 Task: Find connections with filter location Yuxia with filter topic #personalbrandingwith filter profile language English with filter current company Arvind Limited with filter school GLOBAL NATURE CARE GROUP SANGATHAN INSTITUTION, Jabalpur with filter industry Footwear and Leather Goods Repair with filter service category Auto Insurance with filter keywords title Speechwriter
Action: Mouse moved to (520, 67)
Screenshot: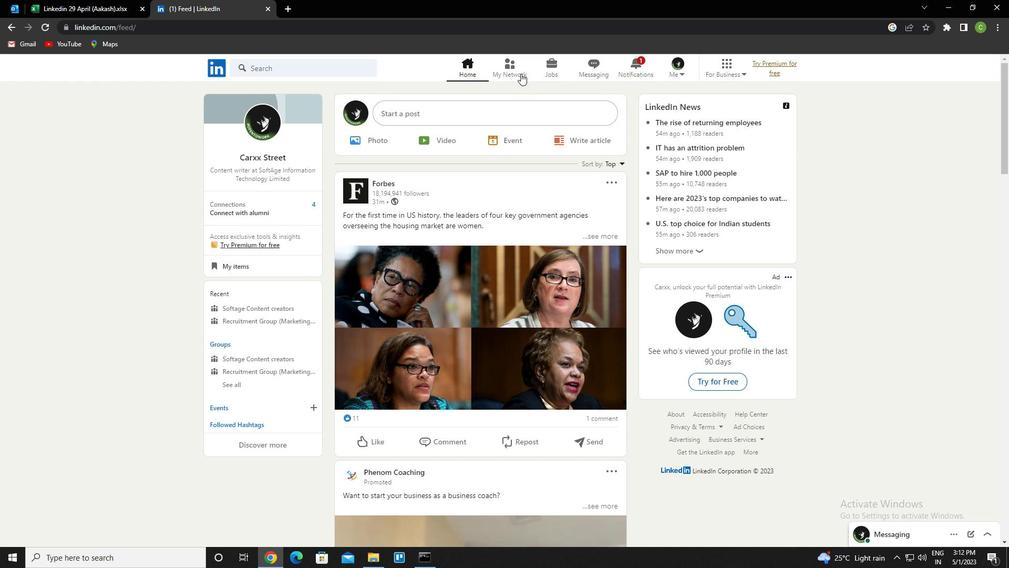 
Action: Mouse pressed left at (520, 67)
Screenshot: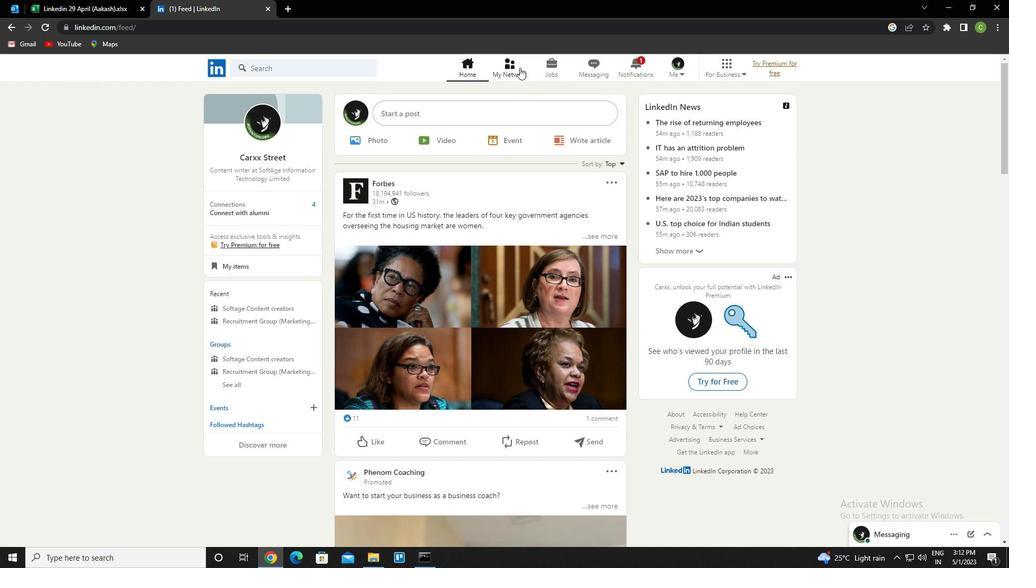
Action: Mouse moved to (318, 129)
Screenshot: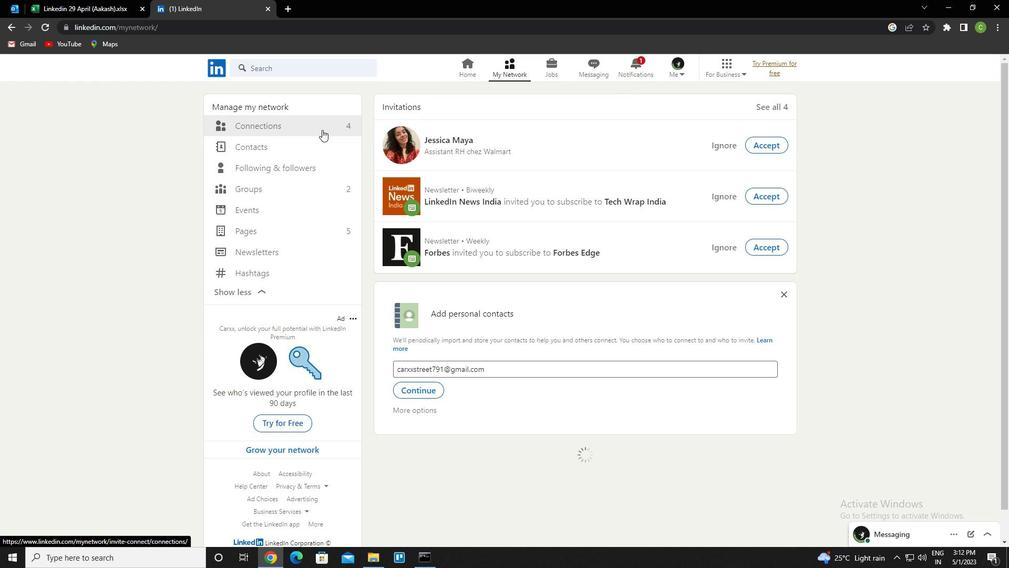 
Action: Mouse pressed left at (318, 129)
Screenshot: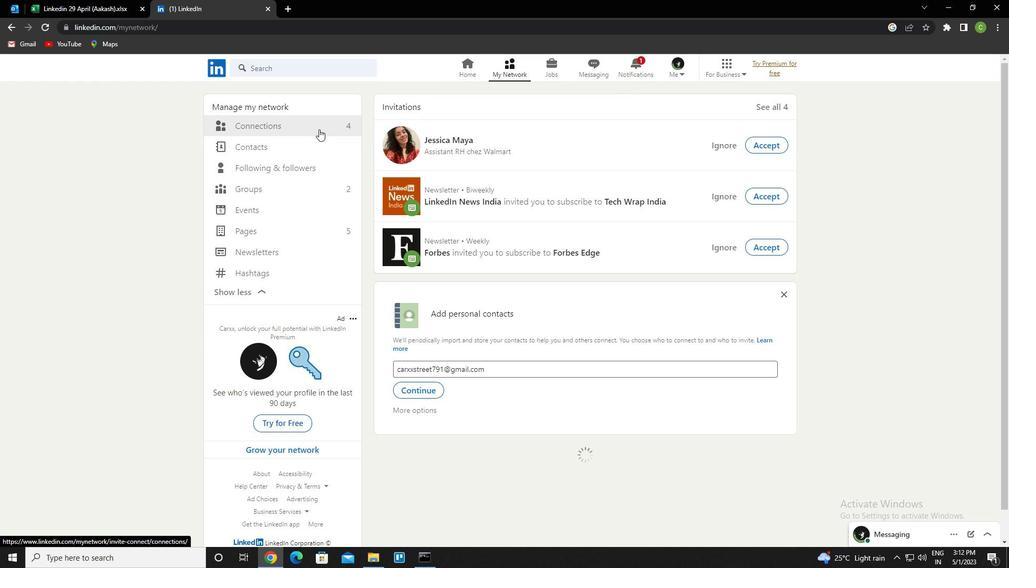 
Action: Mouse moved to (604, 125)
Screenshot: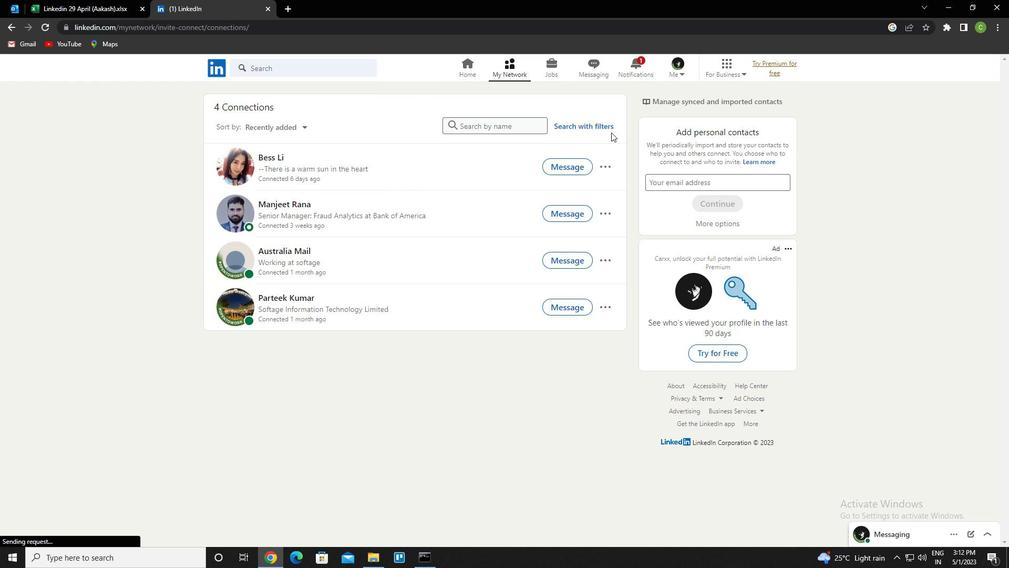 
Action: Mouse pressed left at (604, 125)
Screenshot: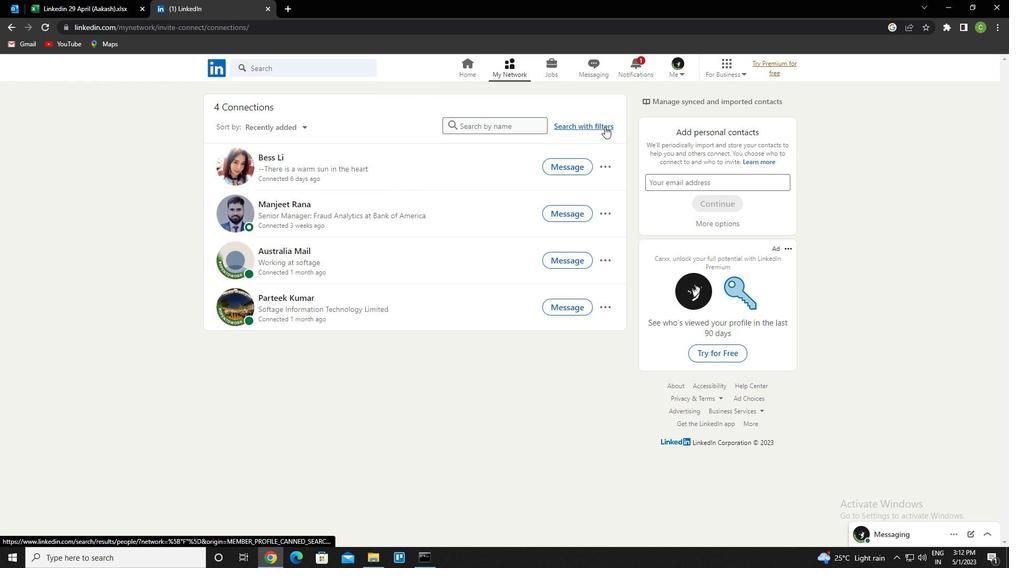 
Action: Mouse moved to (541, 95)
Screenshot: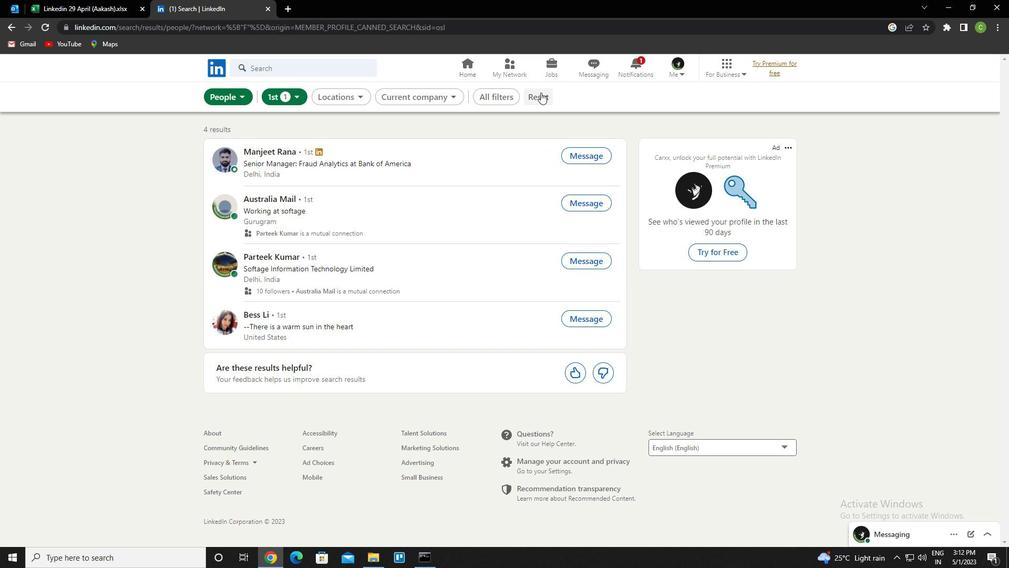 
Action: Mouse pressed left at (541, 95)
Screenshot: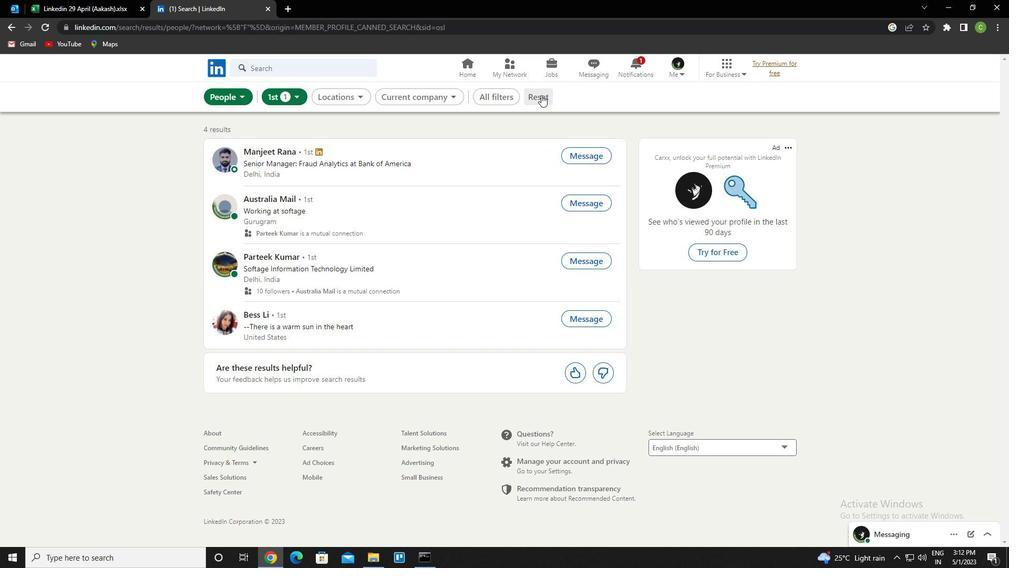 
Action: Mouse moved to (530, 99)
Screenshot: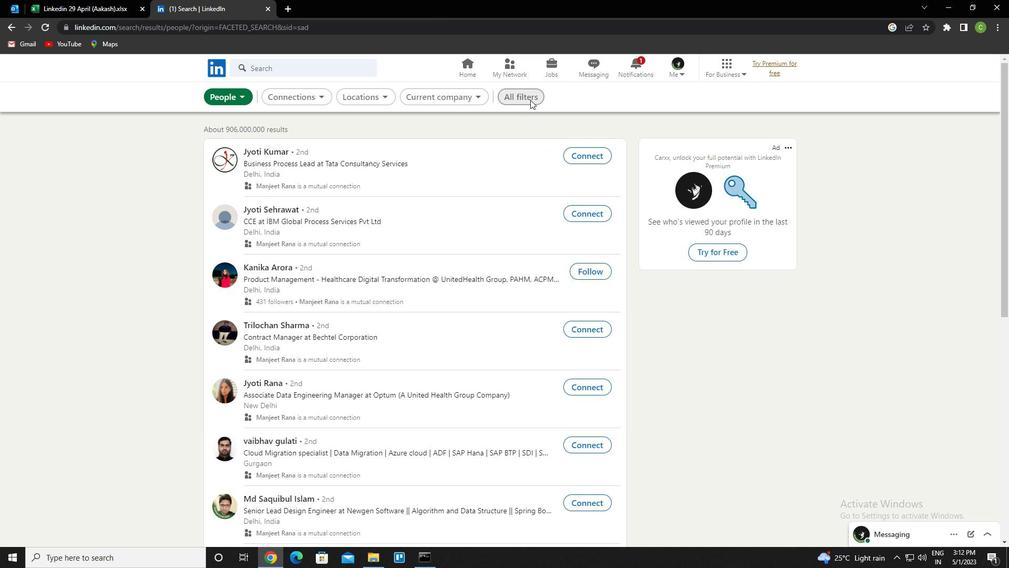 
Action: Mouse pressed left at (530, 99)
Screenshot: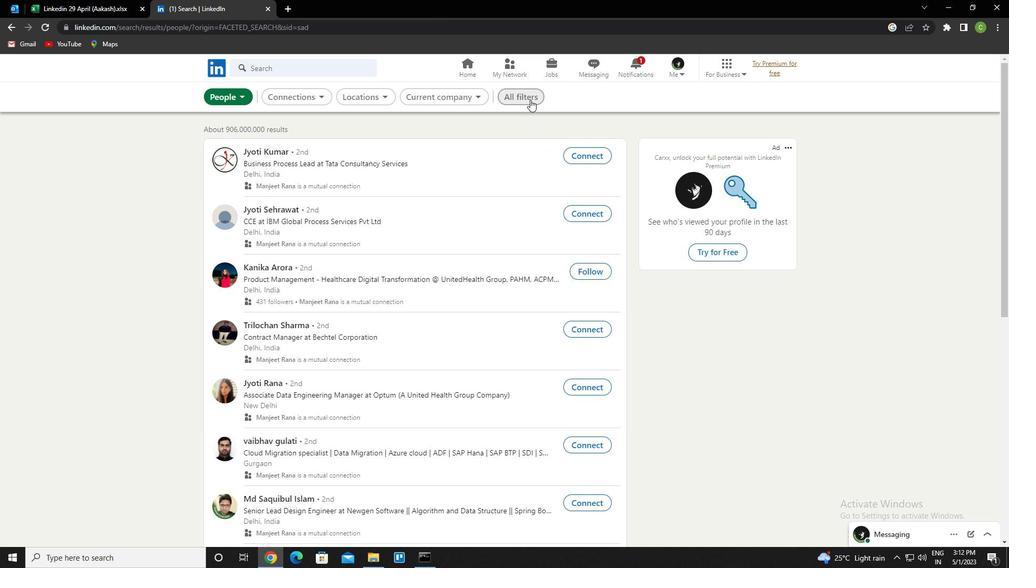
Action: Mouse moved to (797, 294)
Screenshot: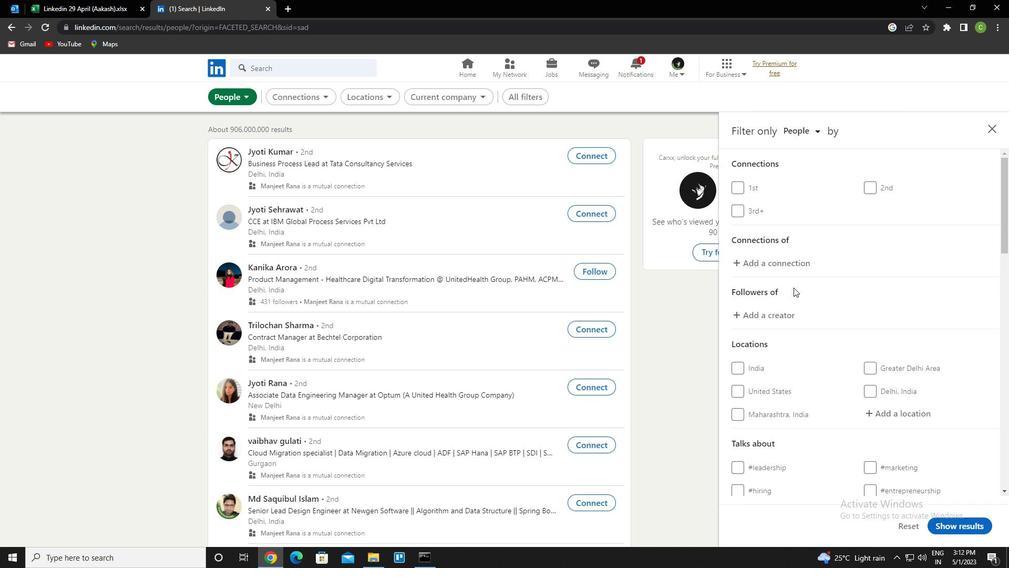 
Action: Mouse scrolled (797, 293) with delta (0, 0)
Screenshot: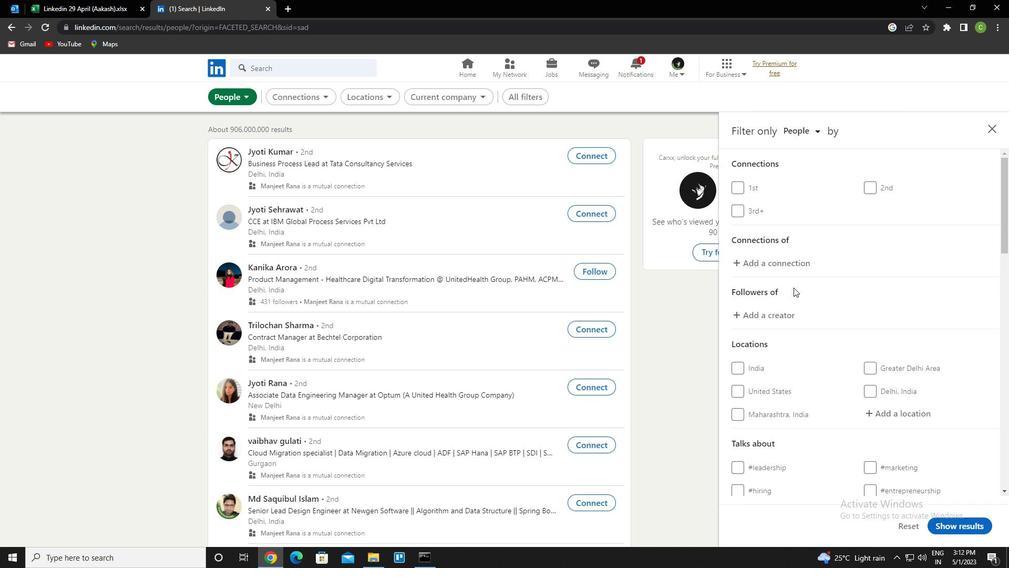 
Action: Mouse moved to (899, 364)
Screenshot: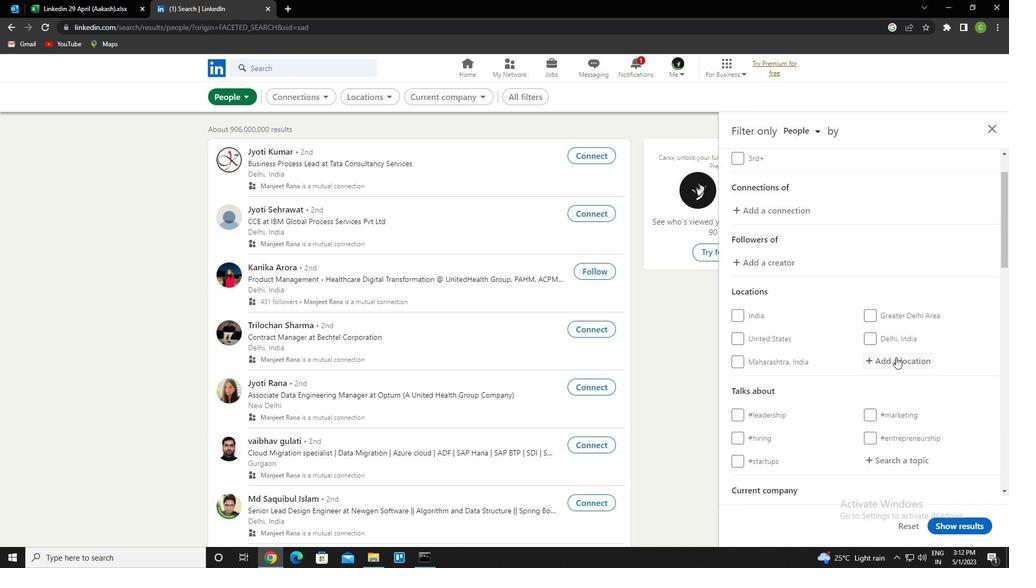
Action: Mouse pressed left at (899, 364)
Screenshot: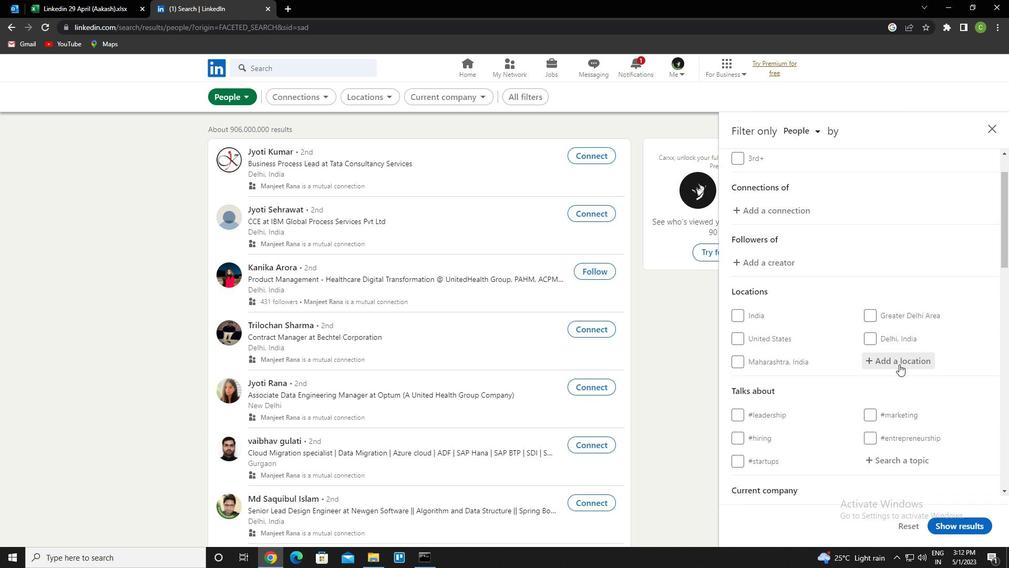 
Action: Key pressed <Key.caps_lock>y<Key.caps_lock>uxia<Key.enter>
Screenshot: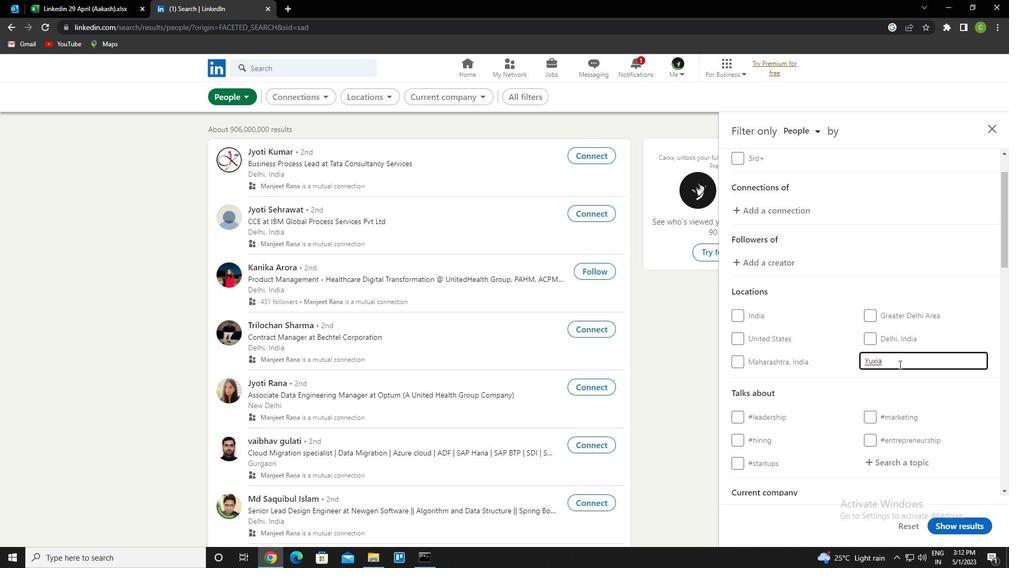 
Action: Mouse scrolled (899, 363) with delta (0, 0)
Screenshot: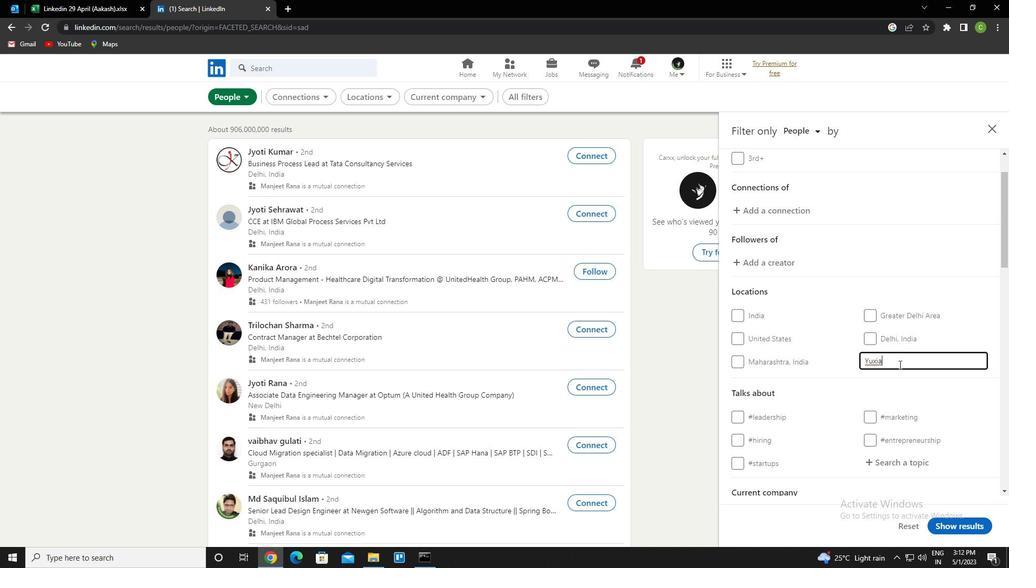 
Action: Mouse scrolled (899, 363) with delta (0, 0)
Screenshot: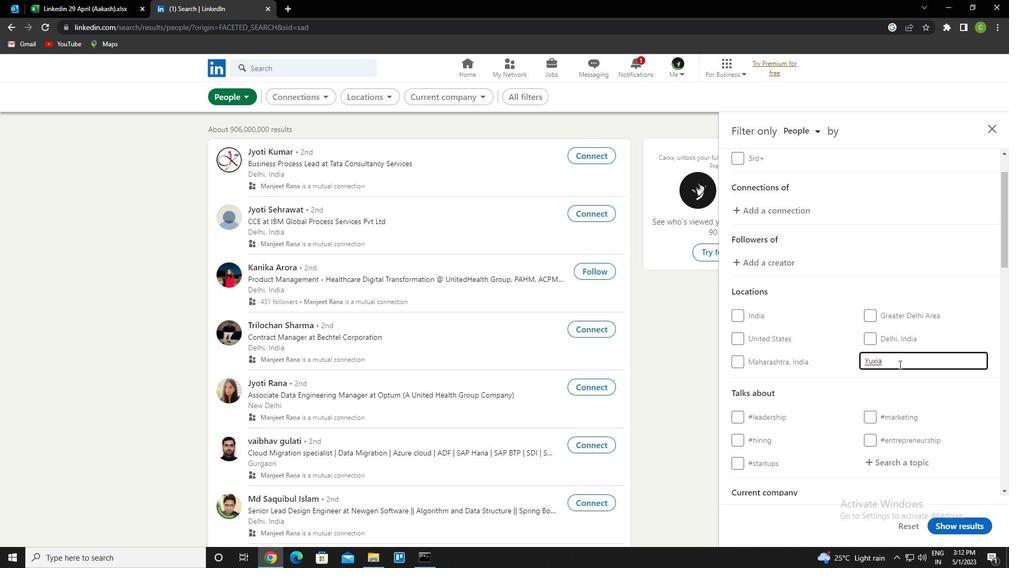 
Action: Mouse scrolled (899, 363) with delta (0, 0)
Screenshot: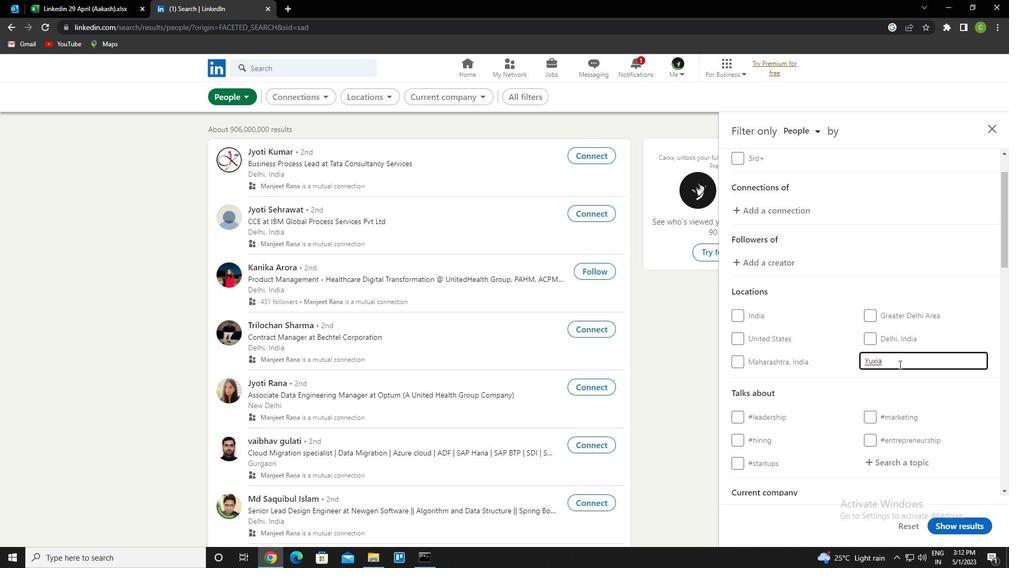 
Action: Mouse scrolled (899, 363) with delta (0, 0)
Screenshot: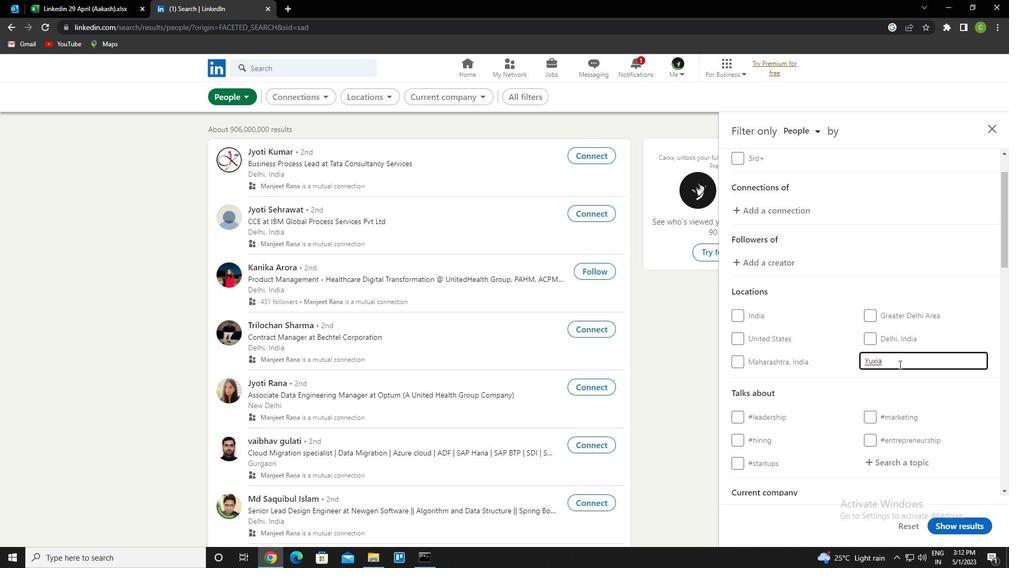 
Action: Mouse moved to (906, 250)
Screenshot: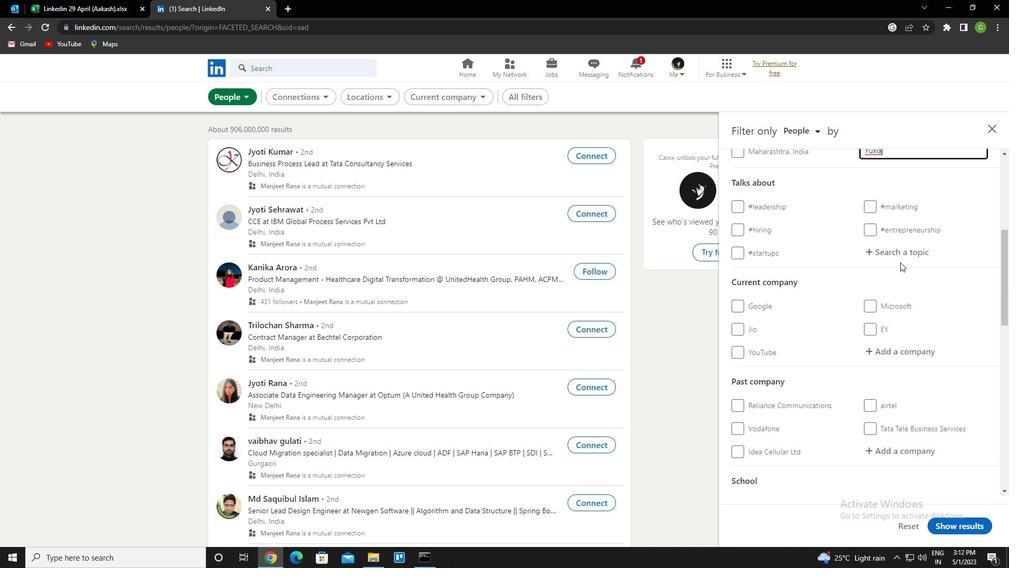 
Action: Mouse pressed left at (906, 250)
Screenshot: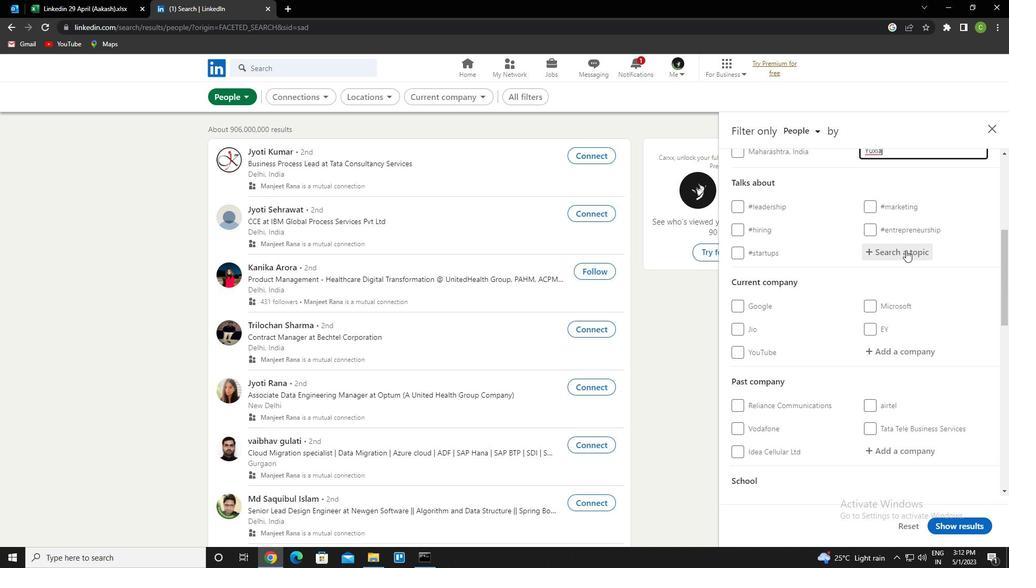 
Action: Mouse moved to (905, 250)
Screenshot: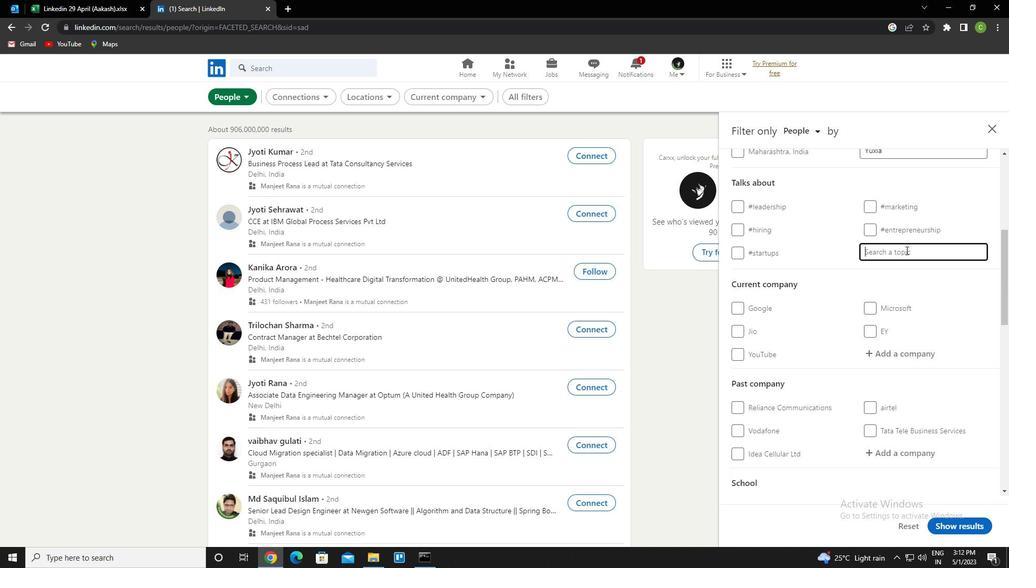 
Action: Key pressed pe
Screenshot: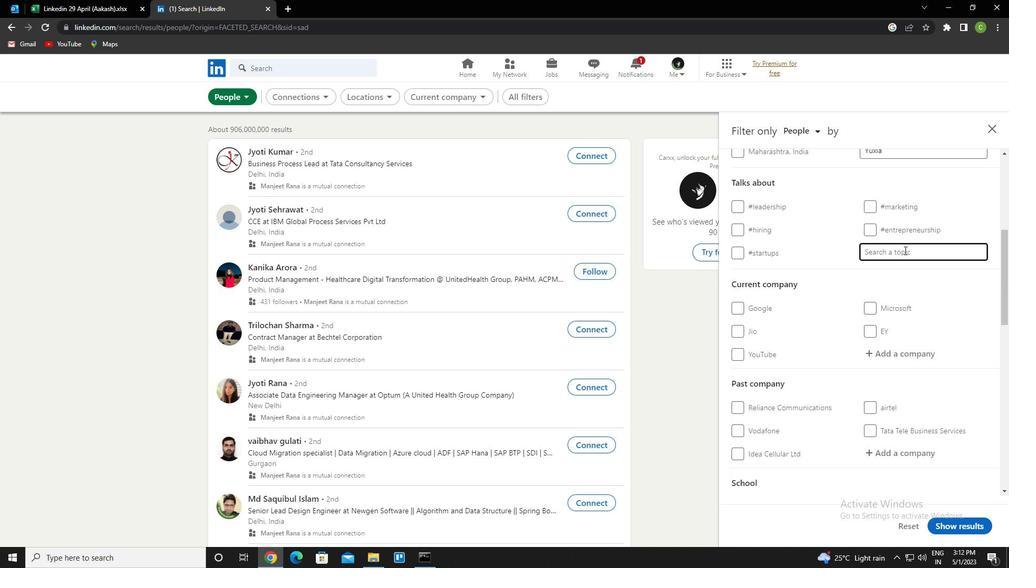 
Action: Mouse moved to (904, 250)
Screenshot: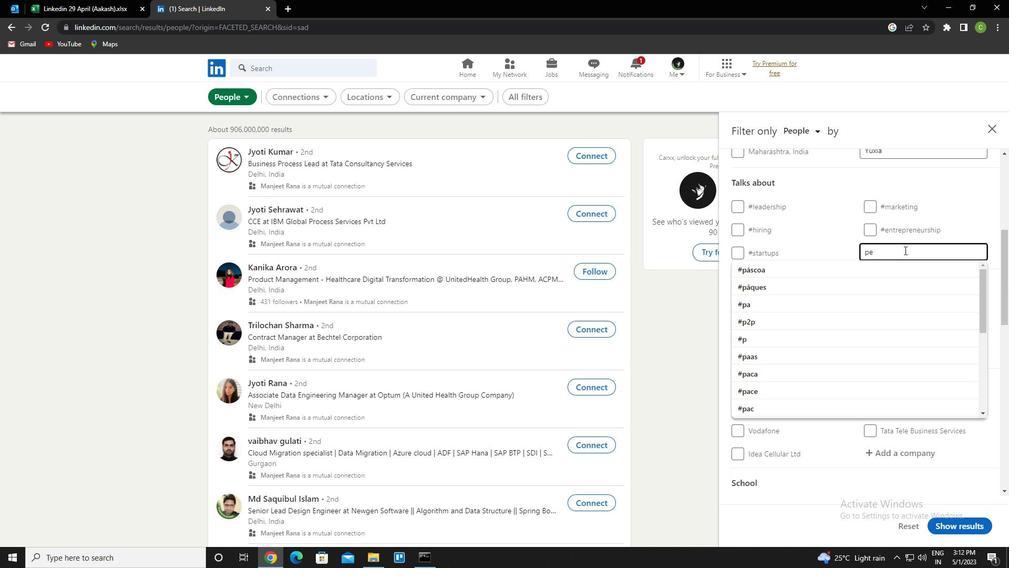 
Action: Key pressed rsonalbran<Key.down><Key.enter>
Screenshot: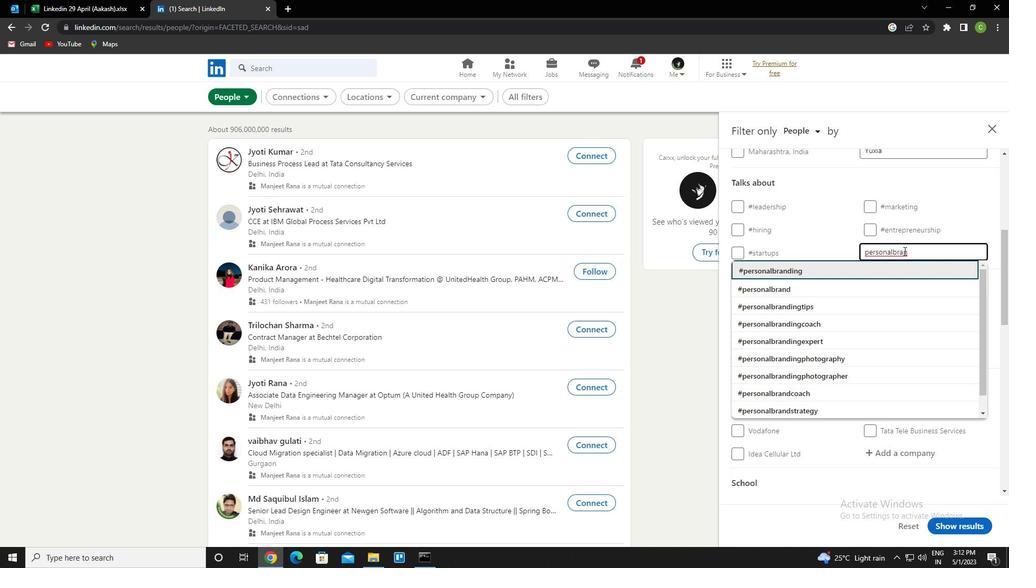 
Action: Mouse moved to (904, 251)
Screenshot: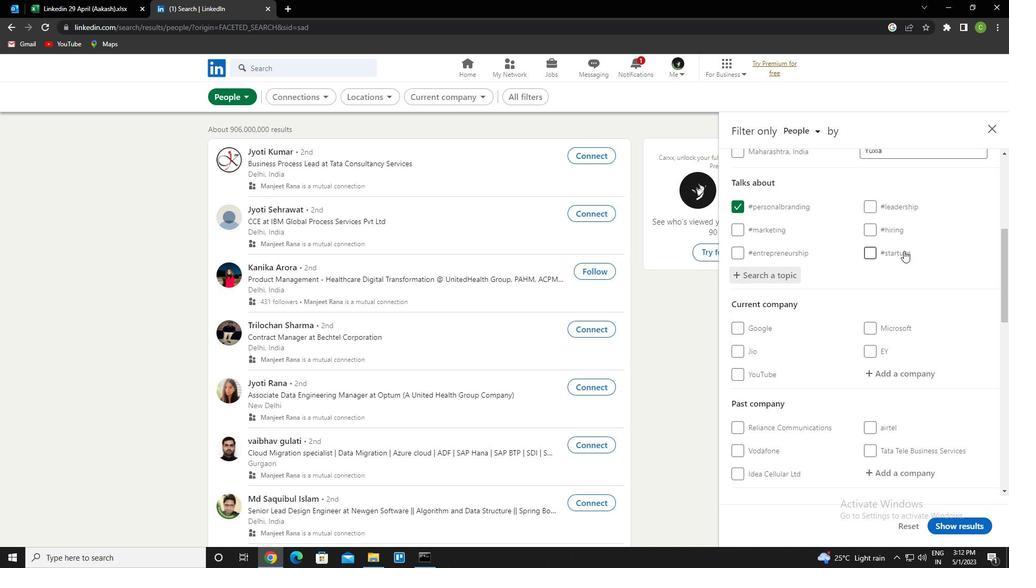
Action: Mouse scrolled (904, 250) with delta (0, 0)
Screenshot: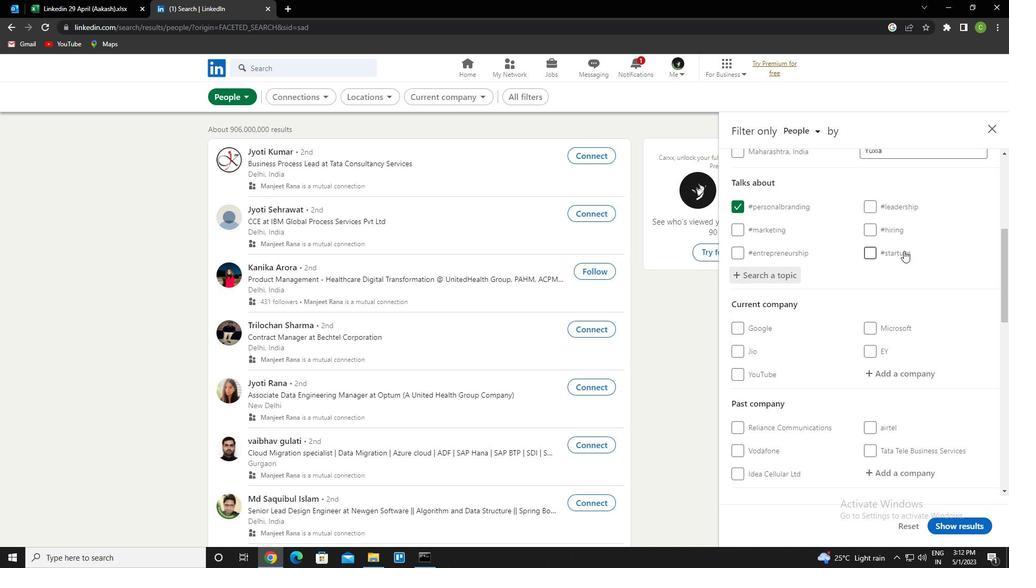 
Action: Mouse moved to (904, 251)
Screenshot: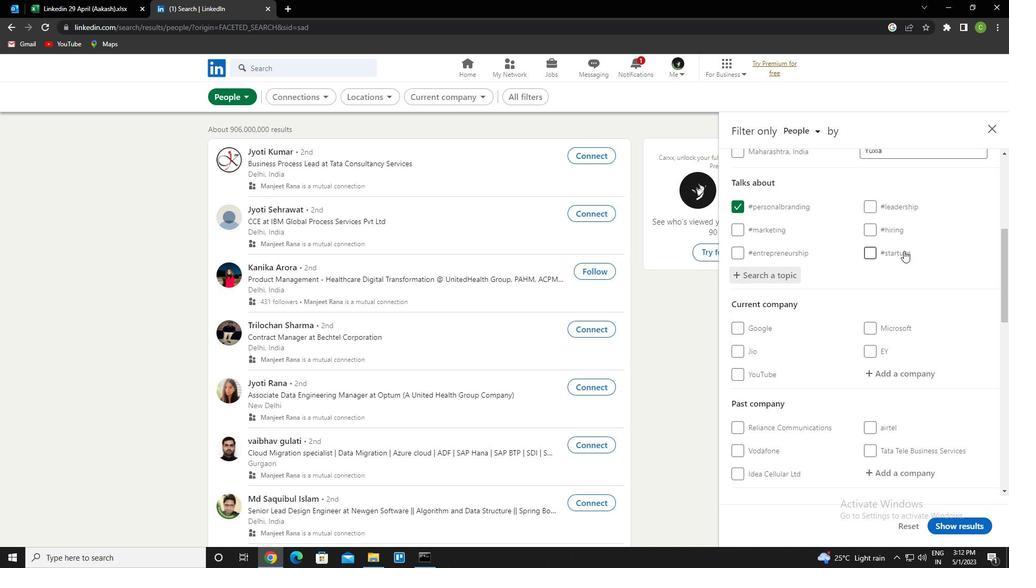 
Action: Mouse scrolled (904, 250) with delta (0, 0)
Screenshot: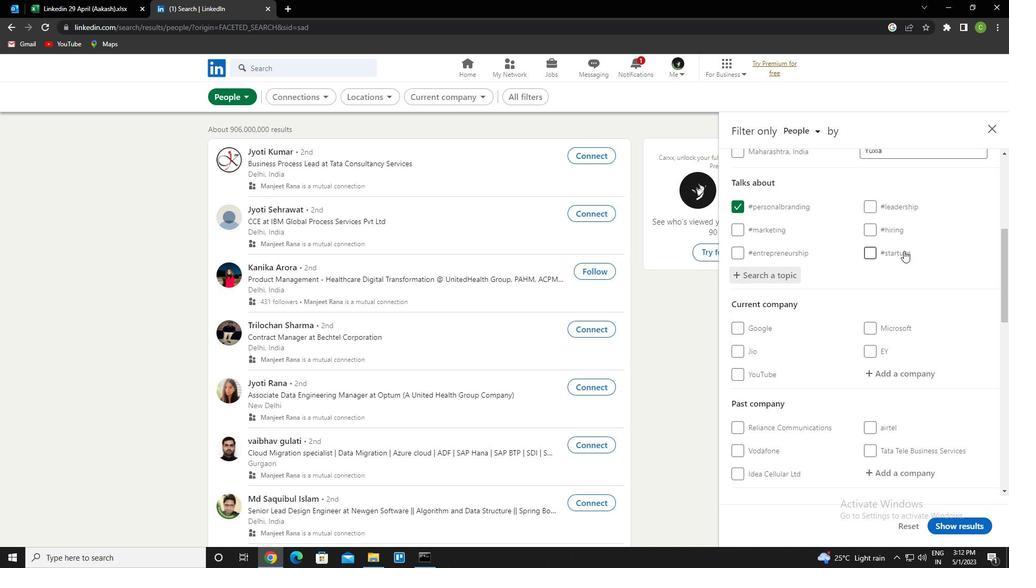 
Action: Mouse moved to (900, 254)
Screenshot: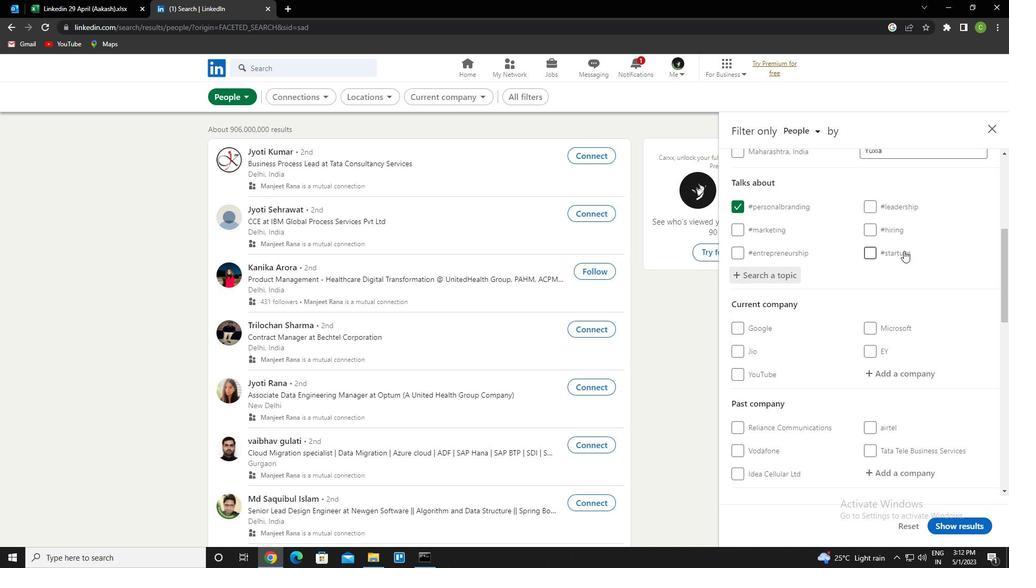 
Action: Mouse scrolled (900, 253) with delta (0, 0)
Screenshot: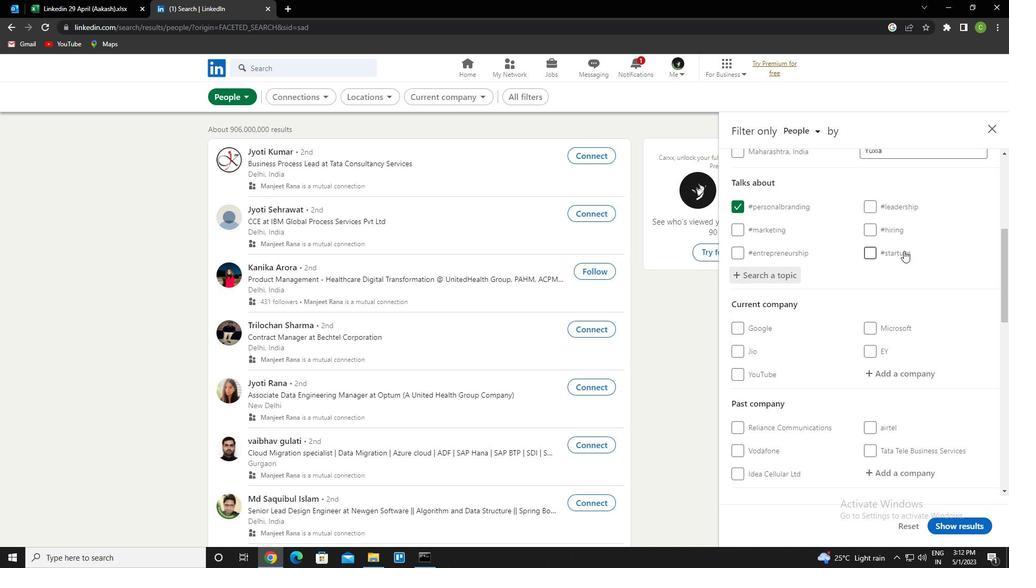 
Action: Mouse moved to (898, 257)
Screenshot: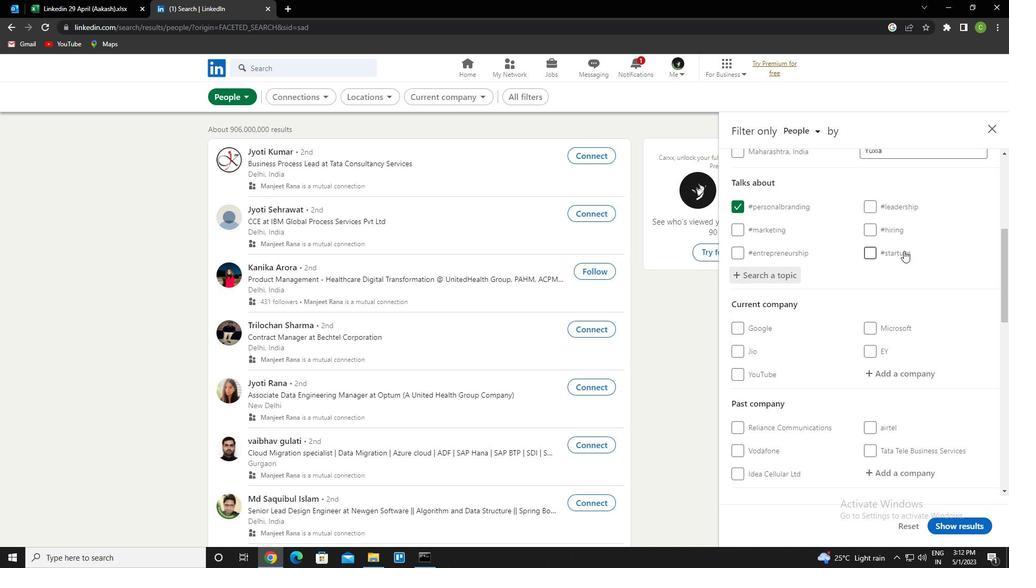 
Action: Mouse scrolled (898, 256) with delta (0, 0)
Screenshot: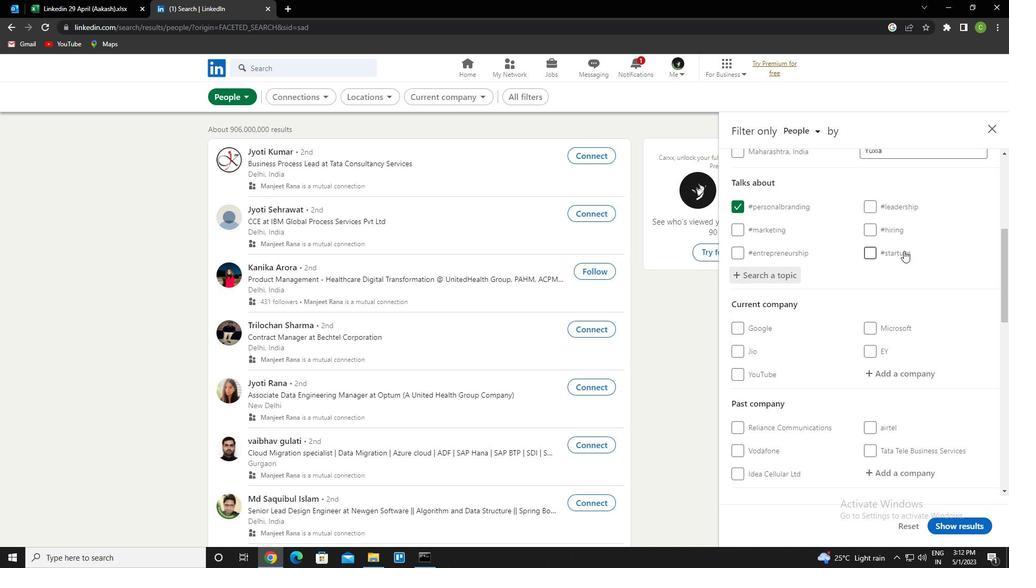 
Action: Mouse moved to (897, 258)
Screenshot: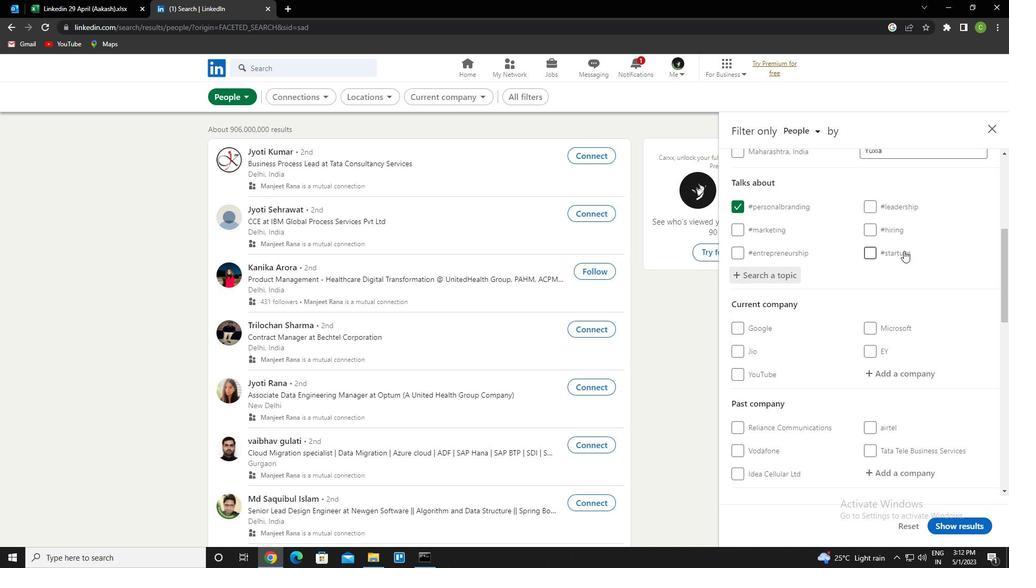 
Action: Mouse scrolled (897, 258) with delta (0, 0)
Screenshot: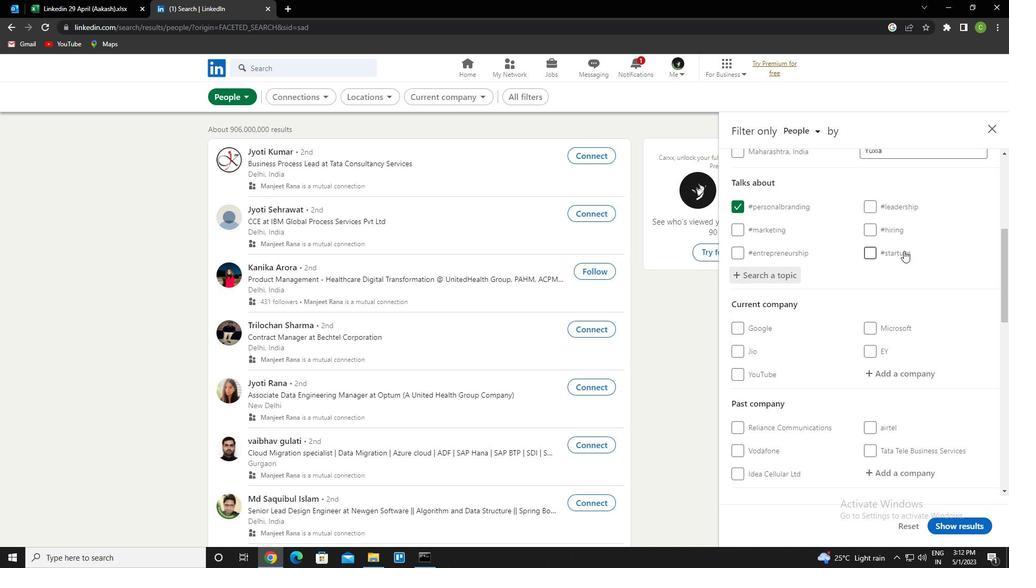 
Action: Mouse scrolled (897, 258) with delta (0, 0)
Screenshot: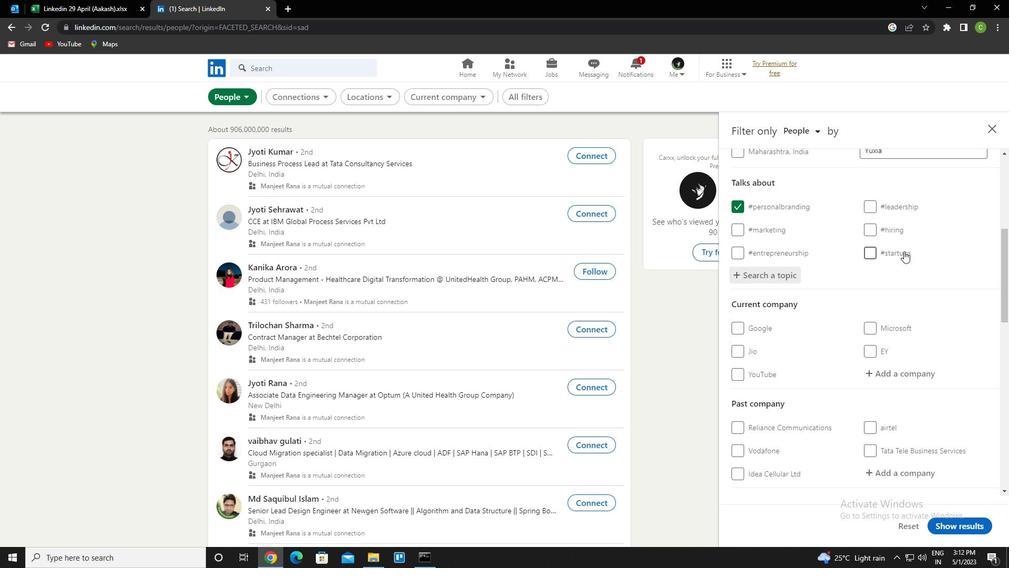 
Action: Mouse scrolled (897, 258) with delta (0, 0)
Screenshot: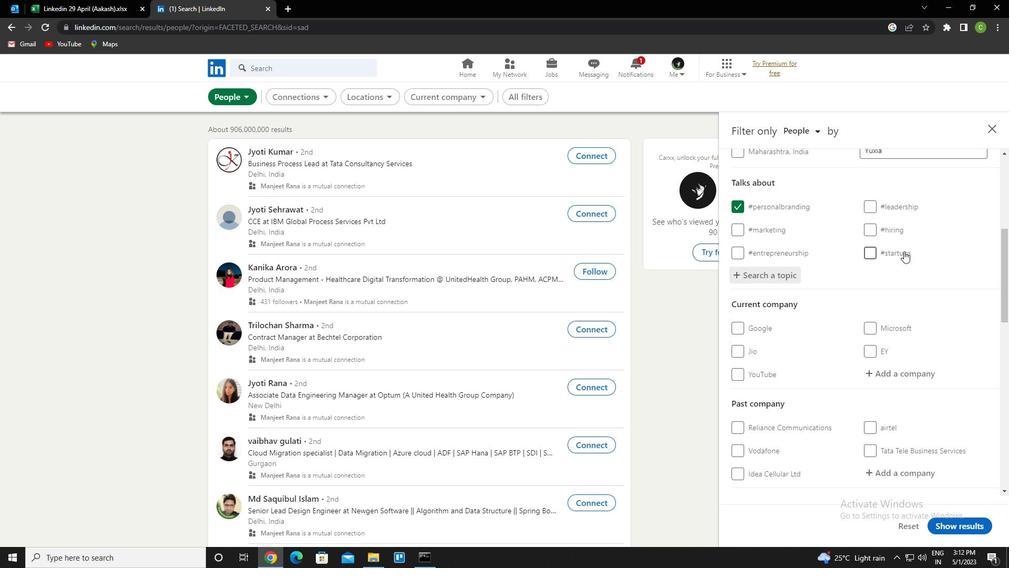 
Action: Mouse scrolled (897, 258) with delta (0, 0)
Screenshot: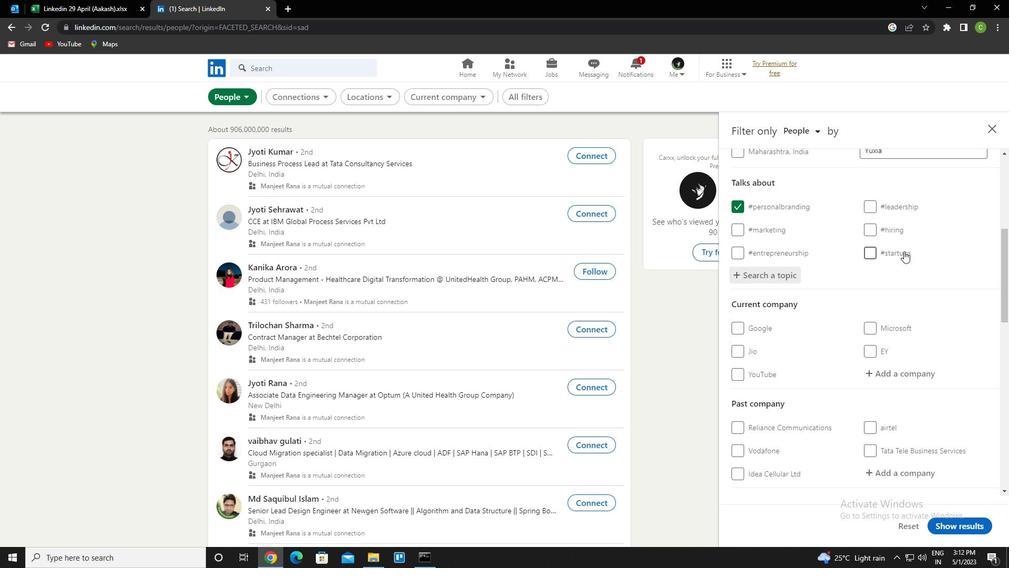 
Action: Mouse moved to (738, 322)
Screenshot: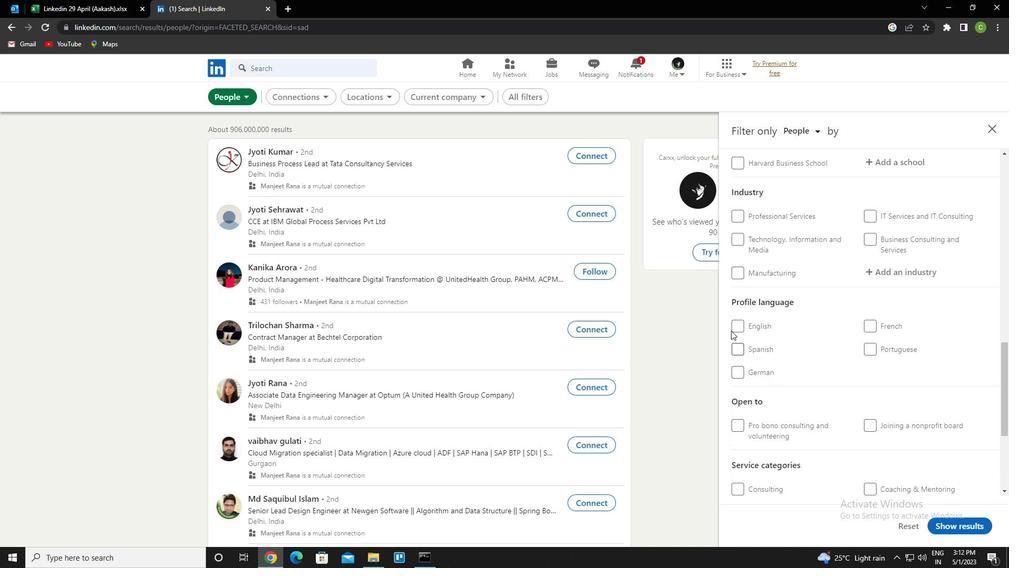 
Action: Mouse pressed left at (738, 322)
Screenshot: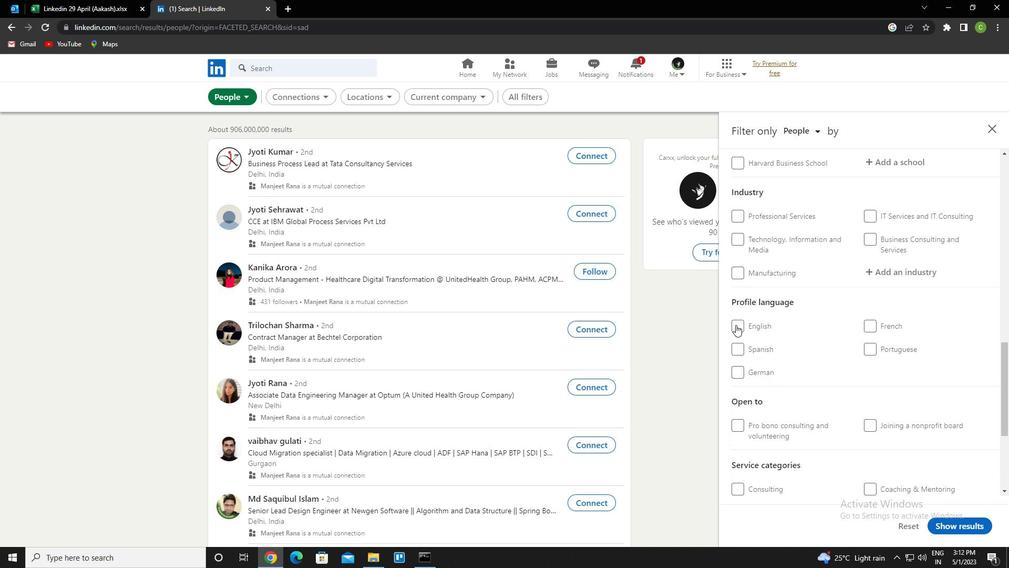 
Action: Mouse moved to (754, 330)
Screenshot: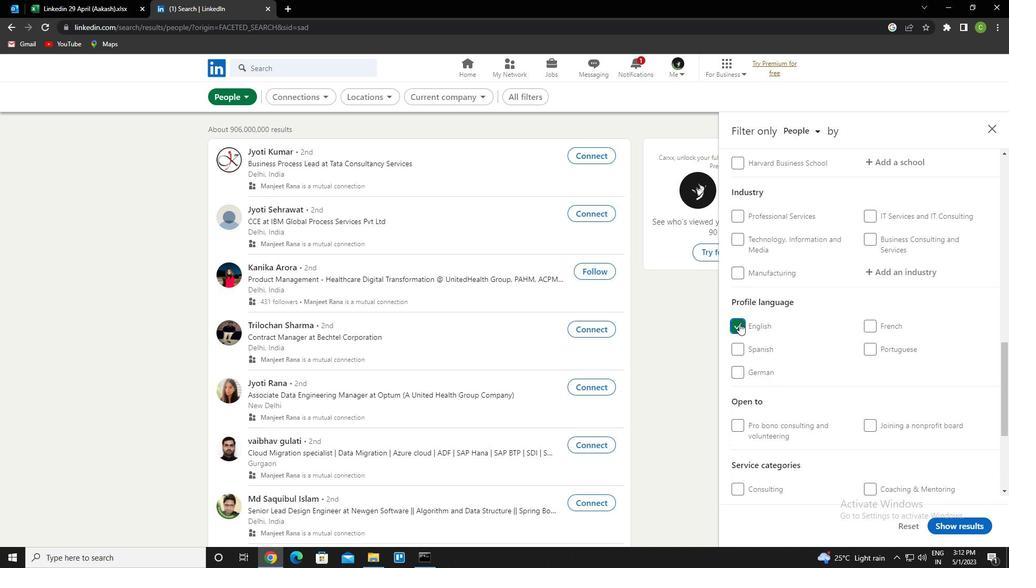 
Action: Mouse scrolled (754, 330) with delta (0, 0)
Screenshot: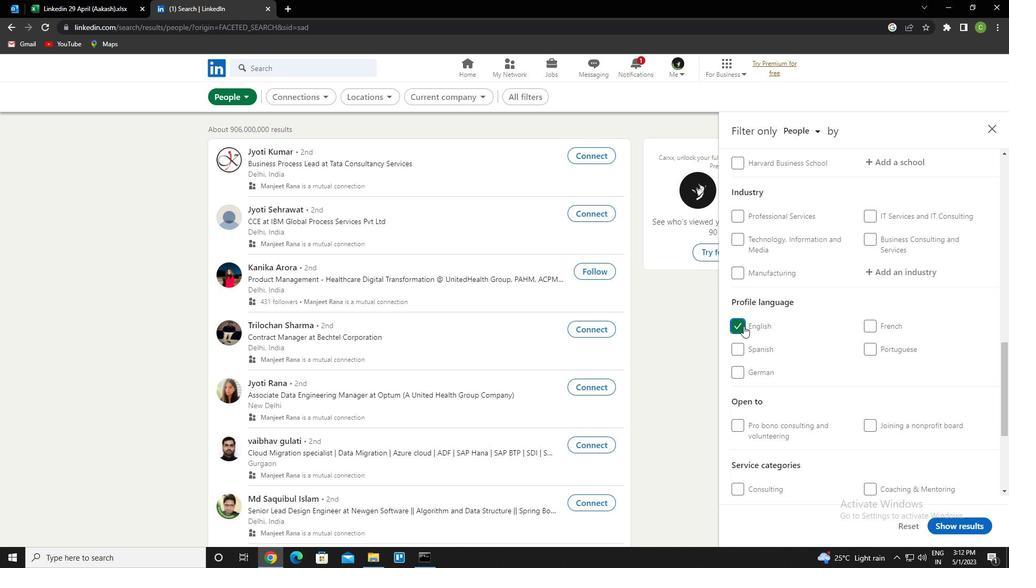 
Action: Mouse scrolled (754, 330) with delta (0, 0)
Screenshot: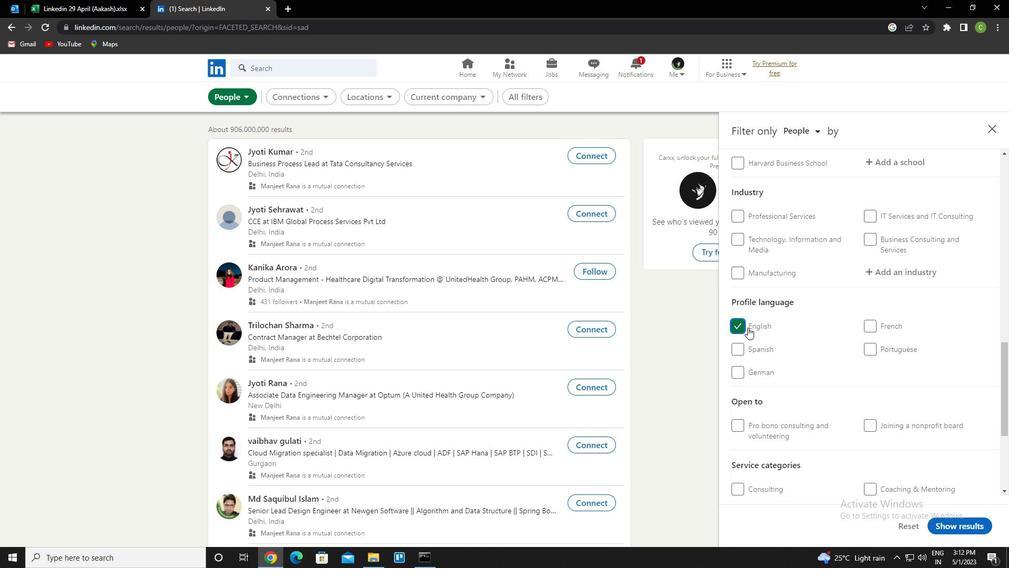 
Action: Mouse scrolled (754, 330) with delta (0, 0)
Screenshot: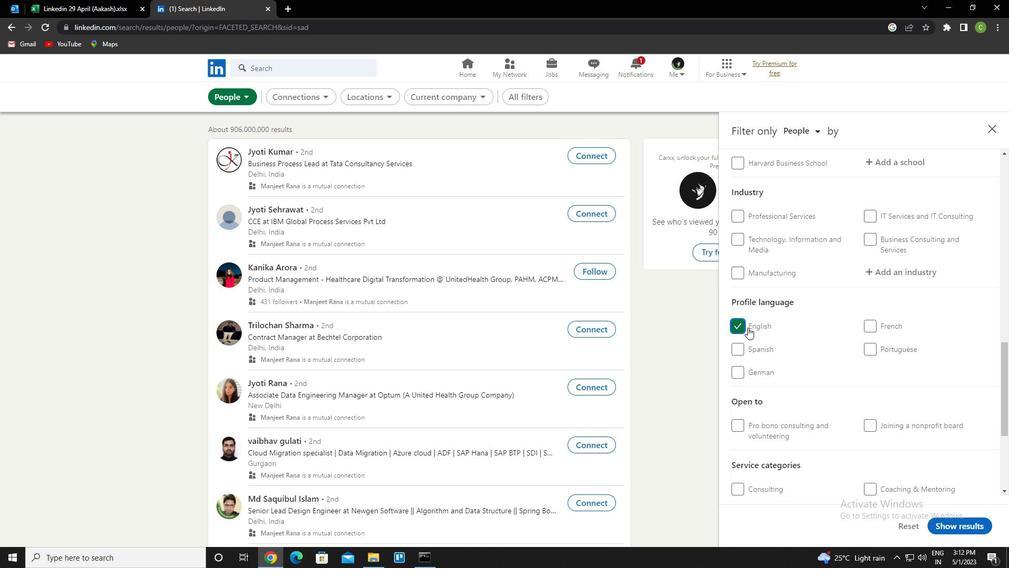
Action: Mouse scrolled (754, 330) with delta (0, 0)
Screenshot: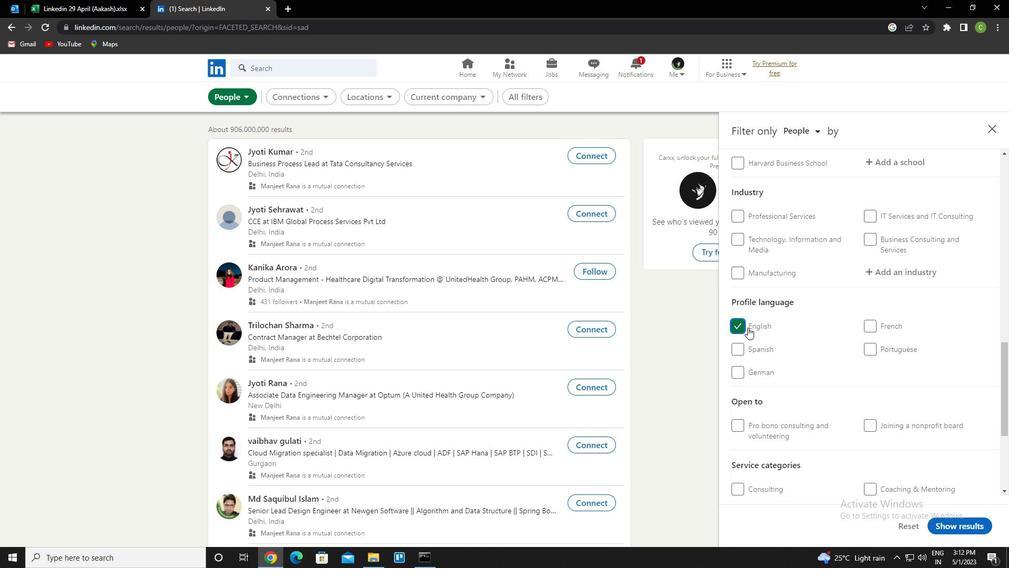 
Action: Mouse scrolled (754, 330) with delta (0, 0)
Screenshot: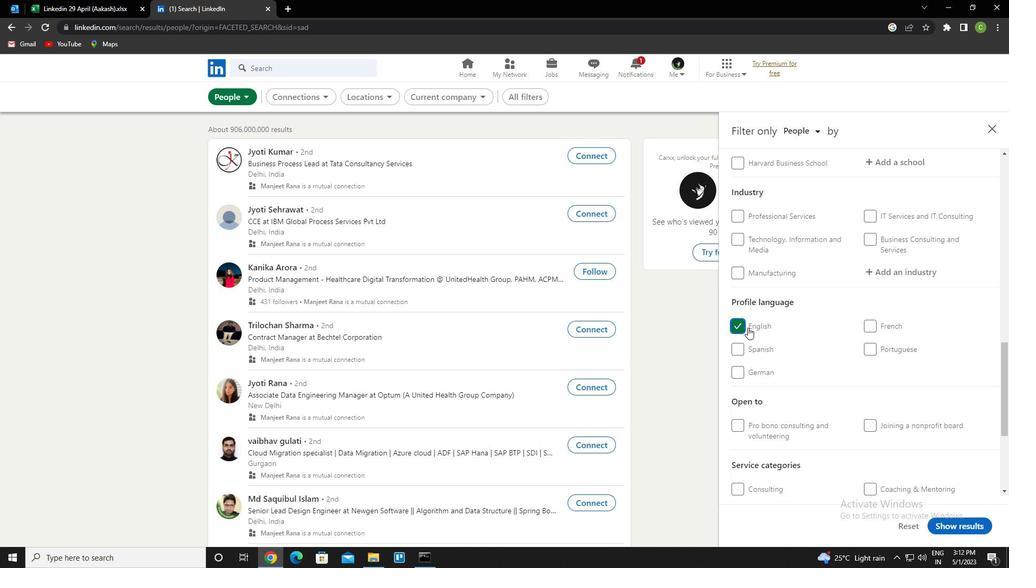 
Action: Mouse scrolled (754, 330) with delta (0, 0)
Screenshot: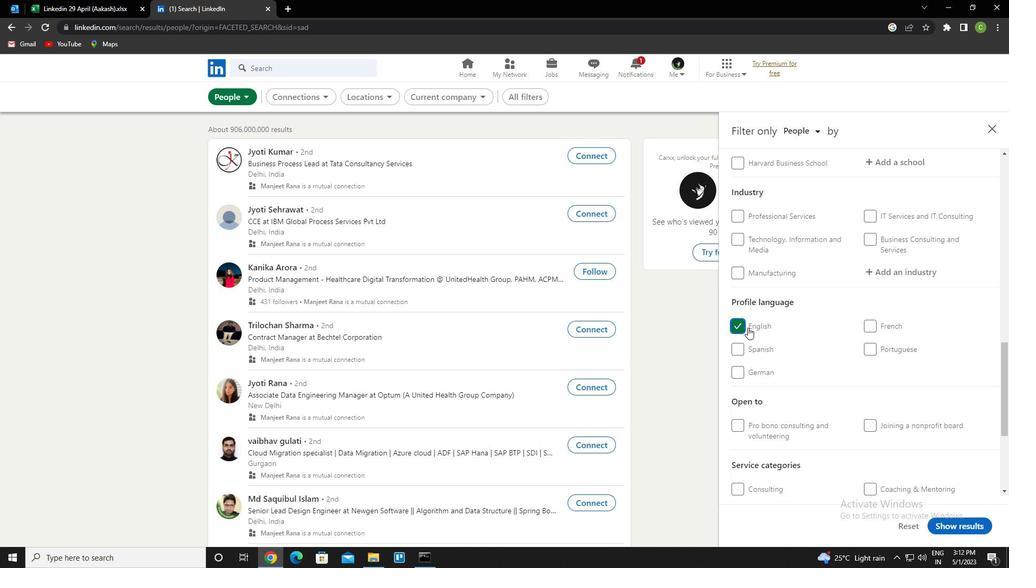 
Action: Mouse moved to (889, 266)
Screenshot: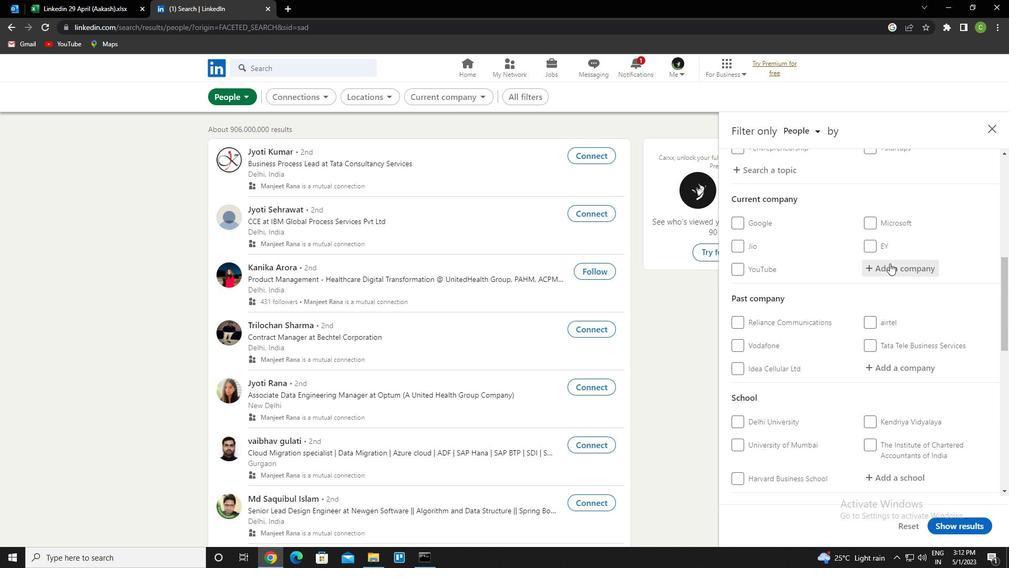 
Action: Mouse pressed left at (889, 266)
Screenshot: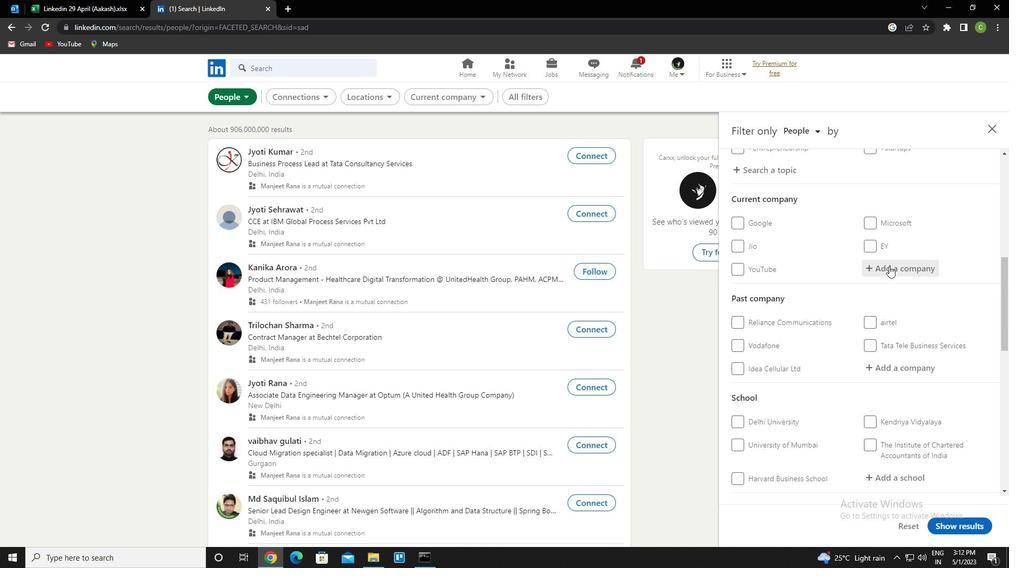 
Action: Key pressed <Key.caps_lock>a<Key.caps_lock>r
Screenshot: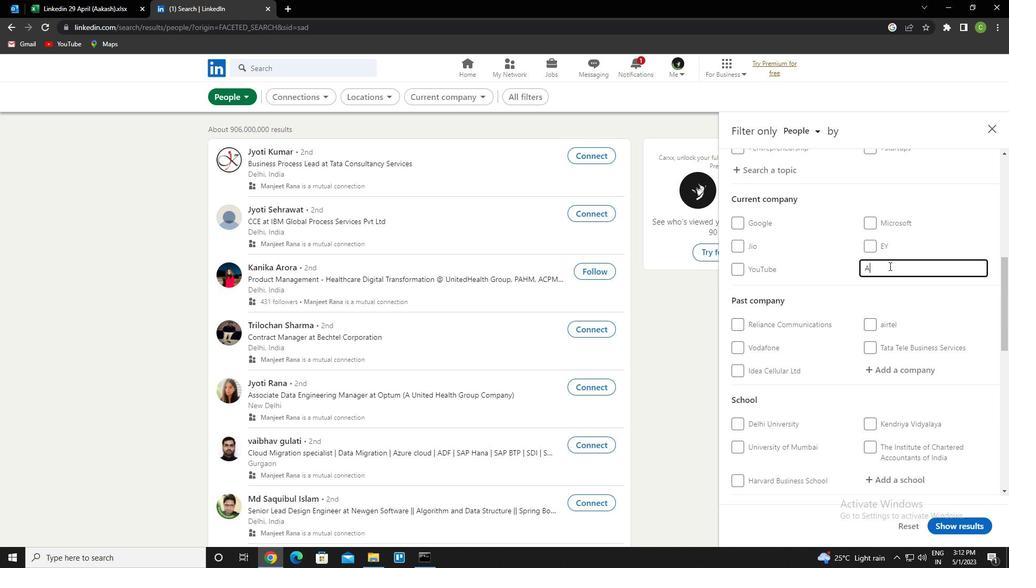 
Action: Mouse moved to (881, 270)
Screenshot: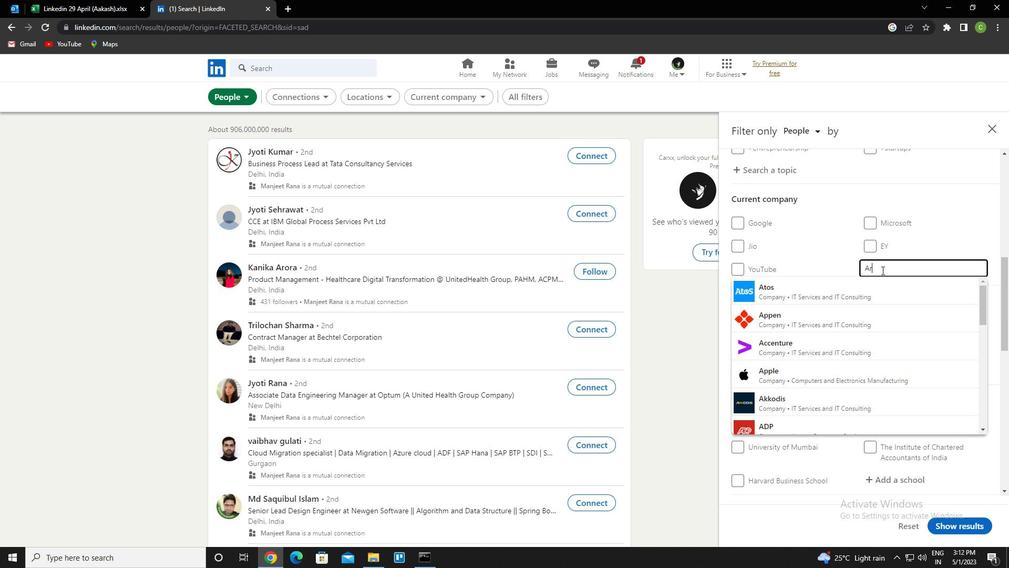 
Action: Key pressed vind<Key.down><Key.enter>
Screenshot: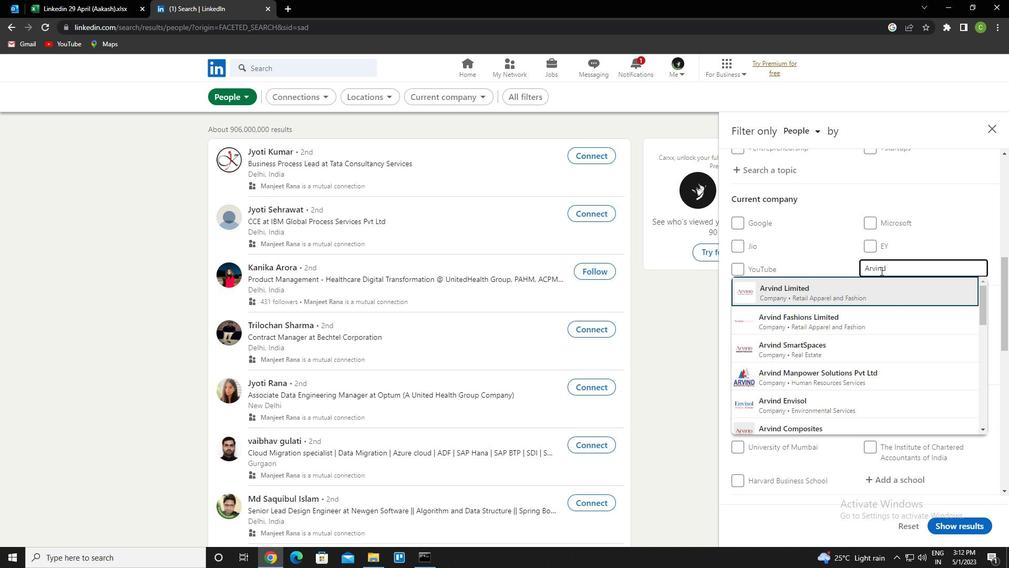 
Action: Mouse scrolled (881, 270) with delta (0, 0)
Screenshot: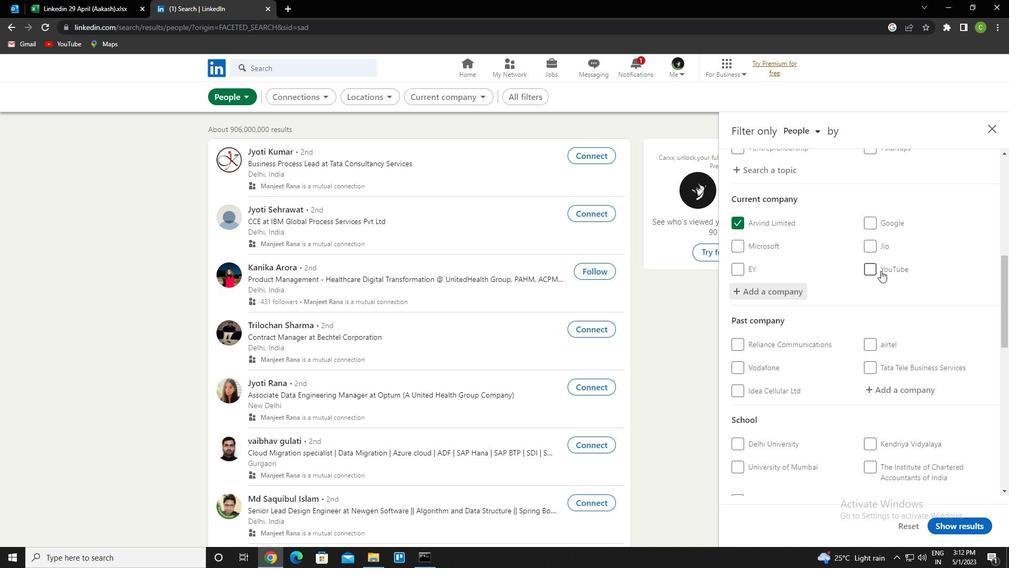 
Action: Mouse scrolled (881, 270) with delta (0, 0)
Screenshot: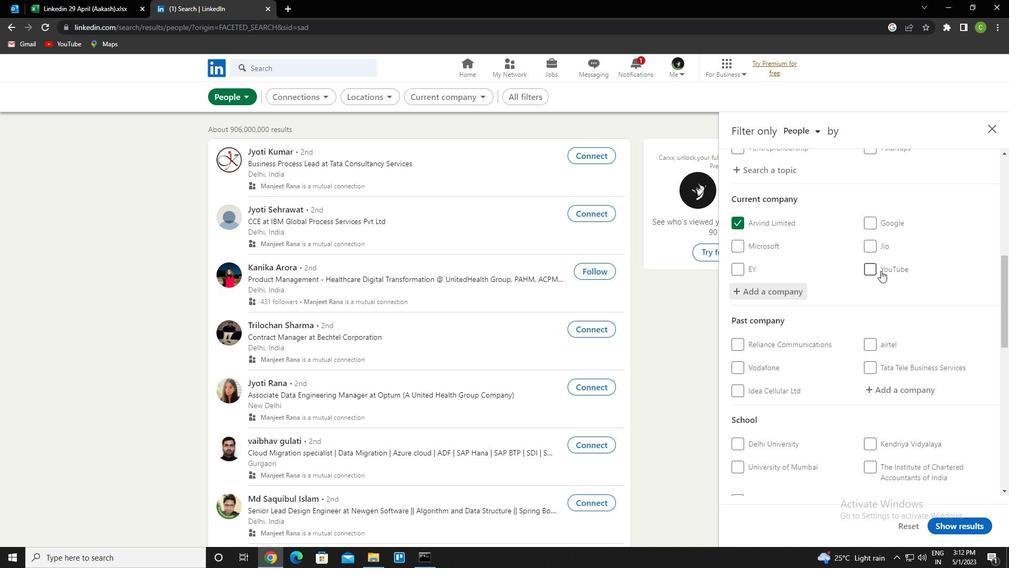 
Action: Mouse moved to (876, 320)
Screenshot: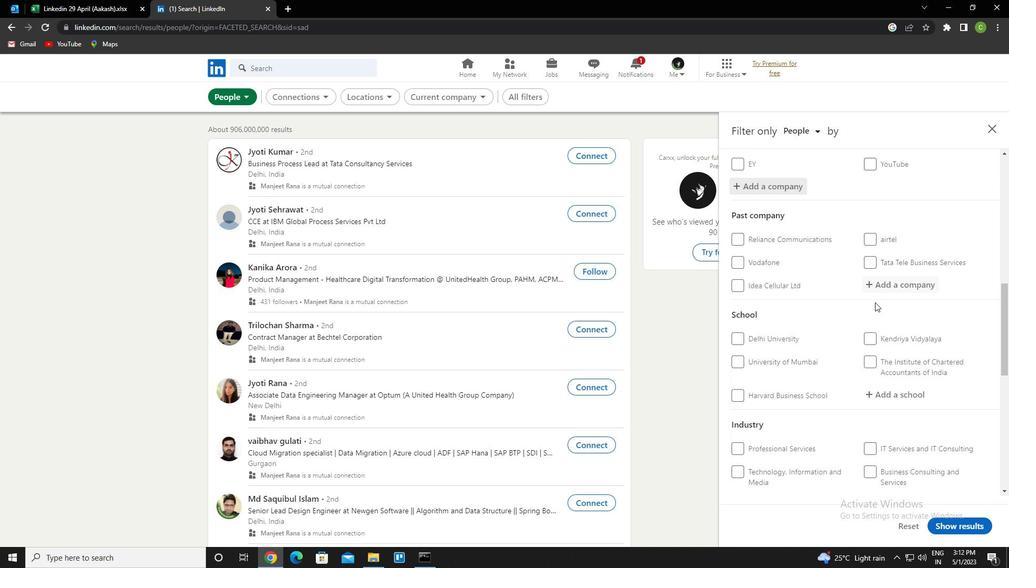 
Action: Mouse scrolled (876, 319) with delta (0, 0)
Screenshot: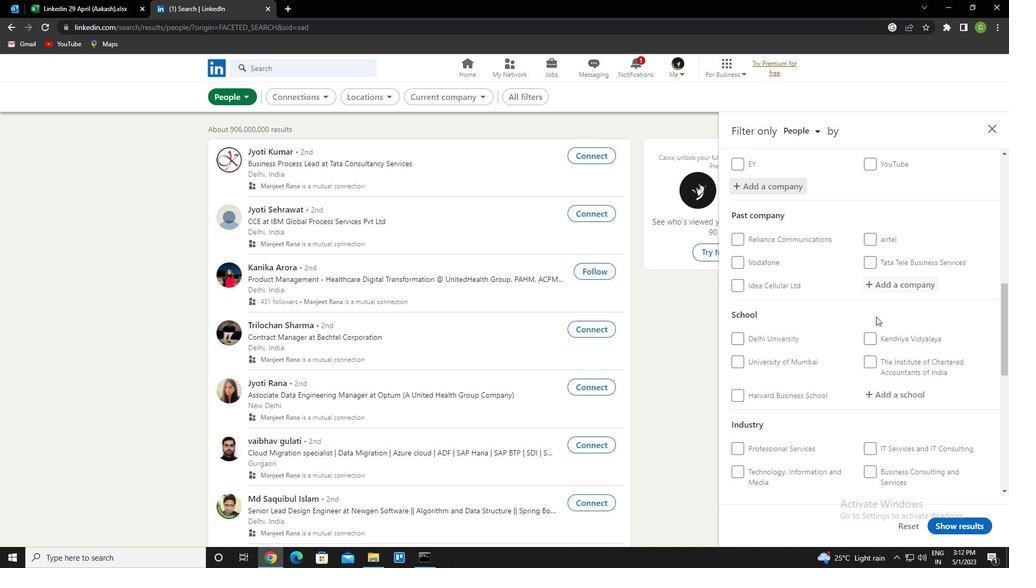 
Action: Mouse scrolled (876, 319) with delta (0, 0)
Screenshot: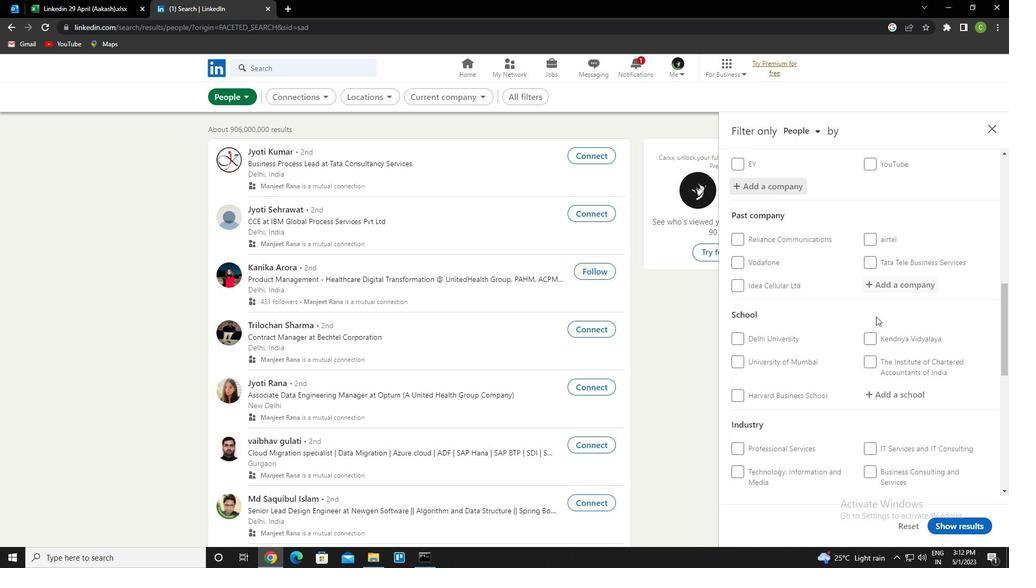 
Action: Mouse moved to (892, 285)
Screenshot: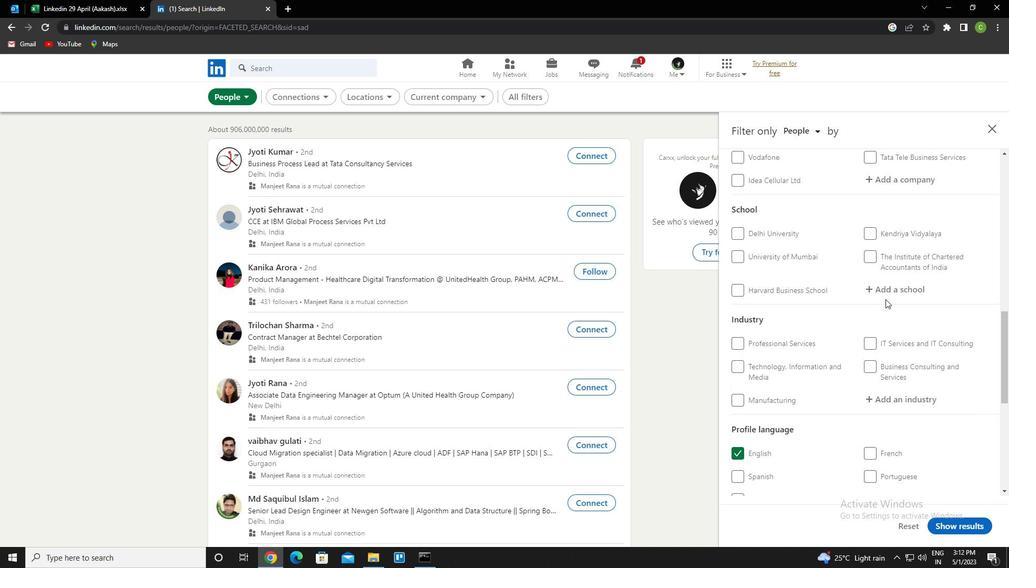 
Action: Mouse pressed left at (892, 285)
Screenshot: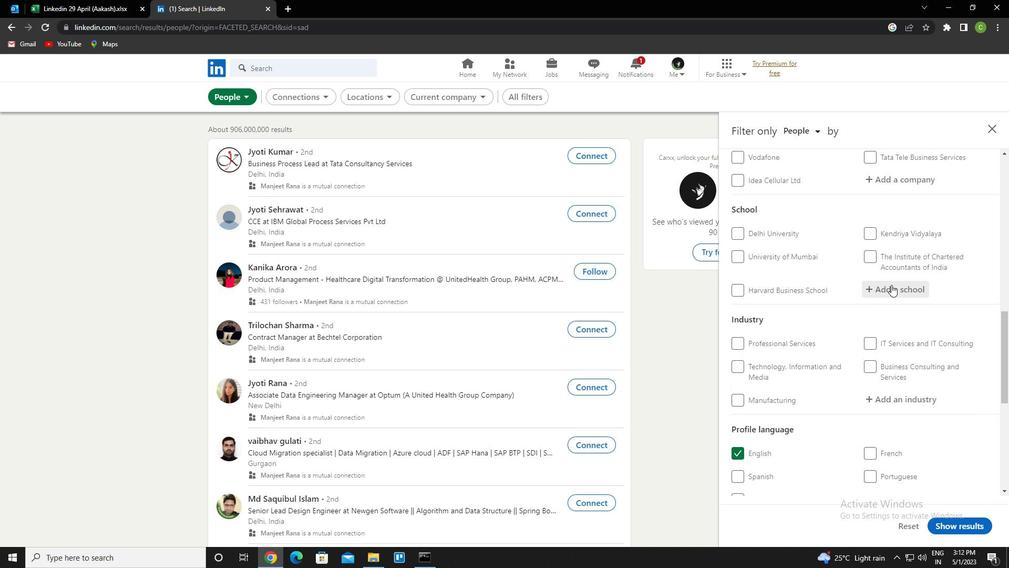
Action: Key pressed <Key.caps_lock>global<Key.space>nature<Key.space>care<Key.space><Key.down><Key.enter>
Screenshot: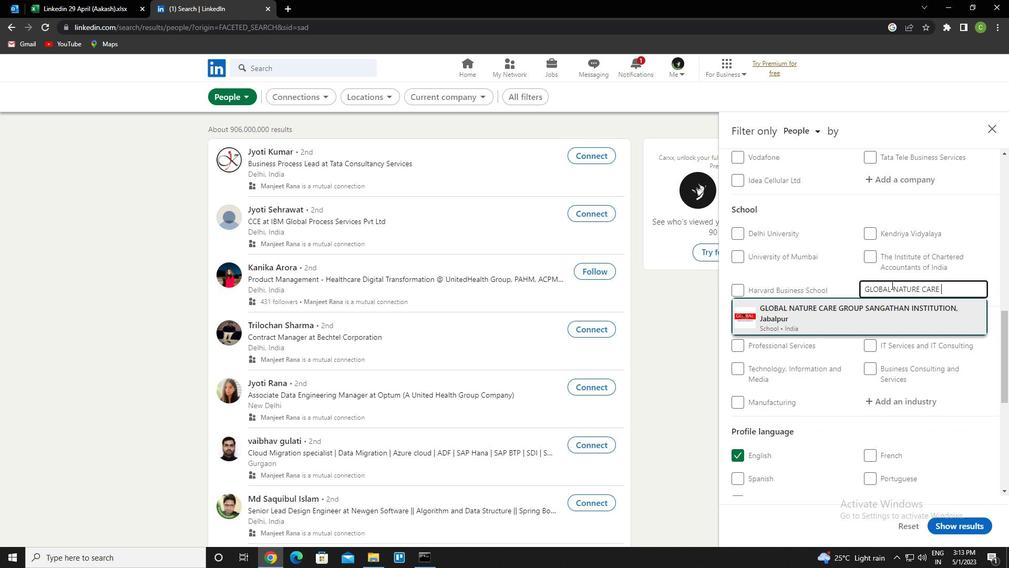 
Action: Mouse moved to (886, 289)
Screenshot: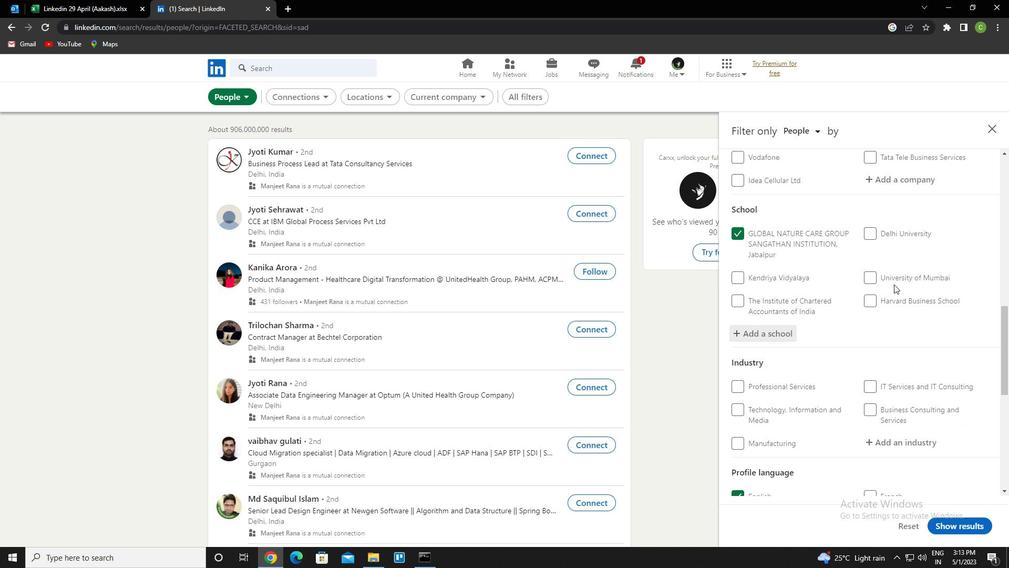
Action: Mouse scrolled (886, 289) with delta (0, 0)
Screenshot: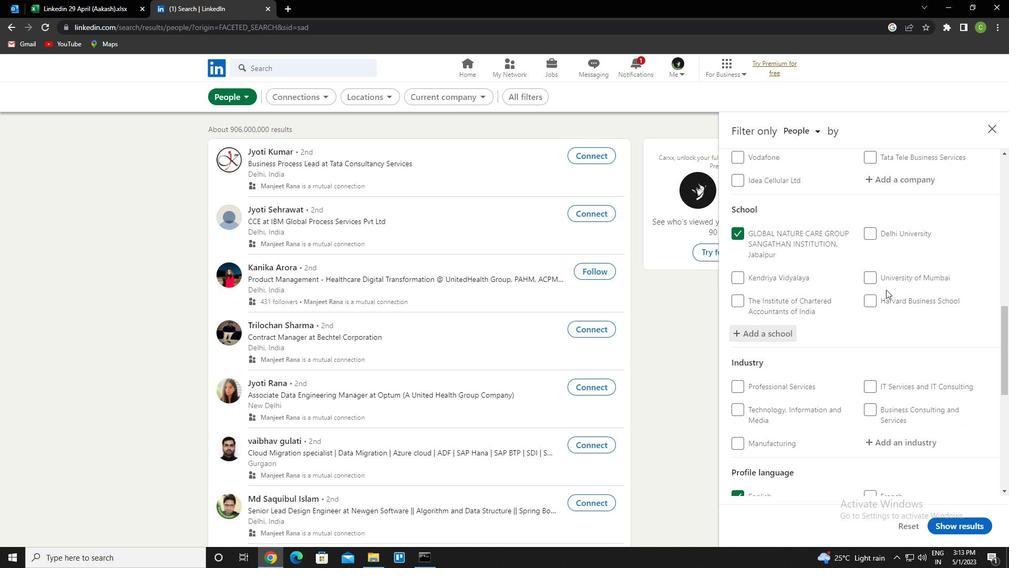 
Action: Mouse scrolled (886, 289) with delta (0, 0)
Screenshot: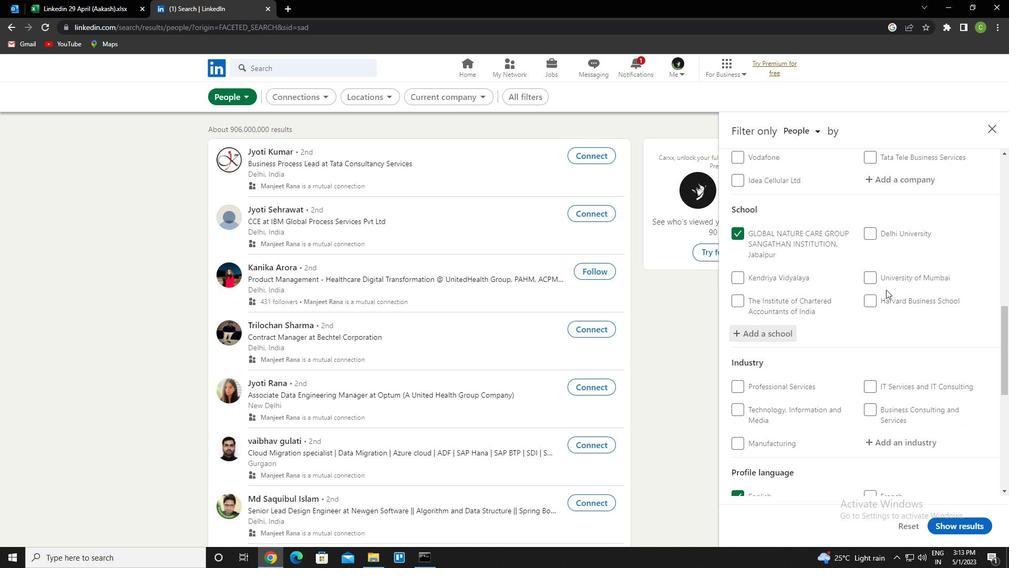 
Action: Mouse scrolled (886, 289) with delta (0, 0)
Screenshot: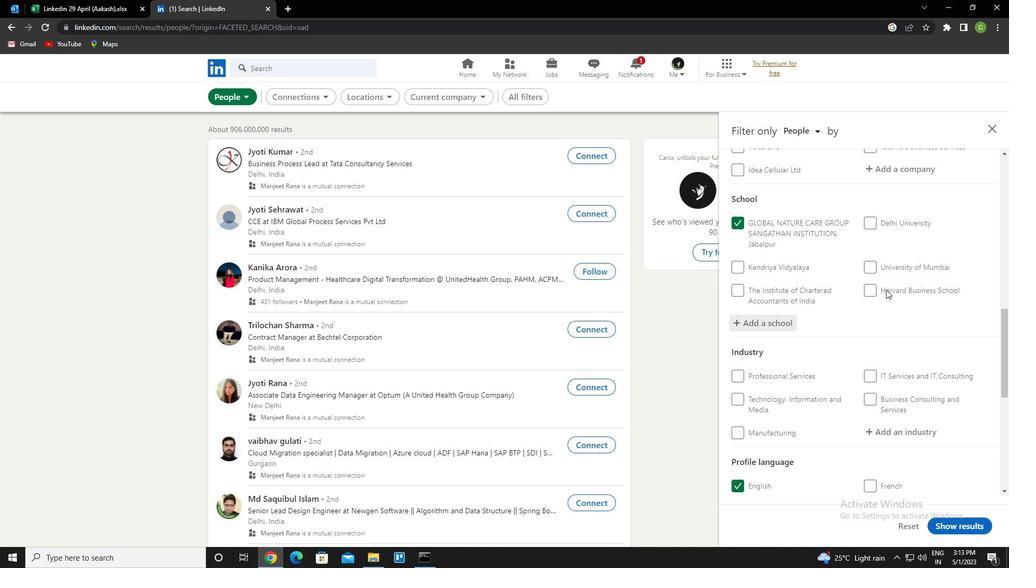 
Action: Mouse moved to (903, 281)
Screenshot: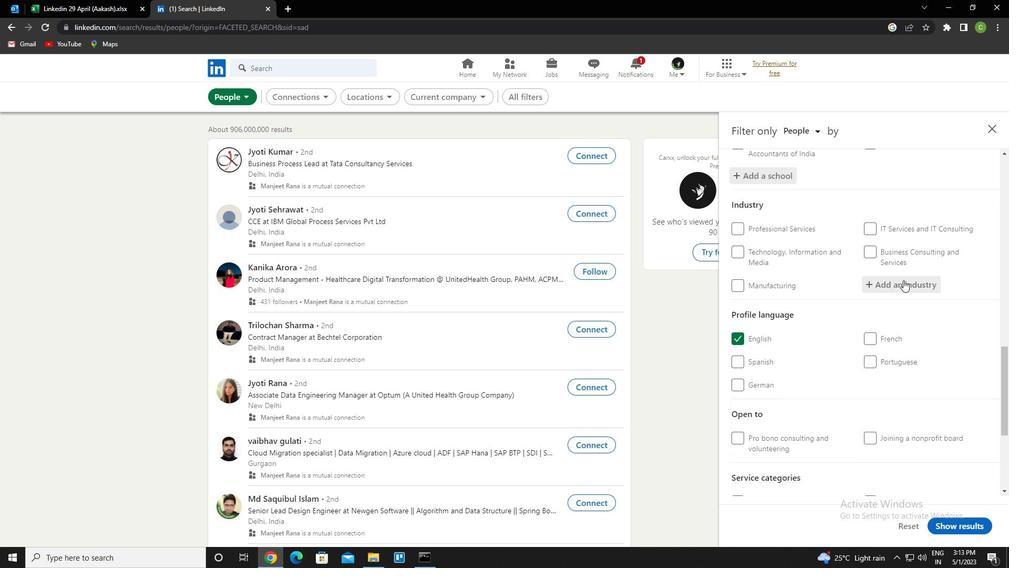 
Action: Mouse pressed left at (903, 281)
Screenshot: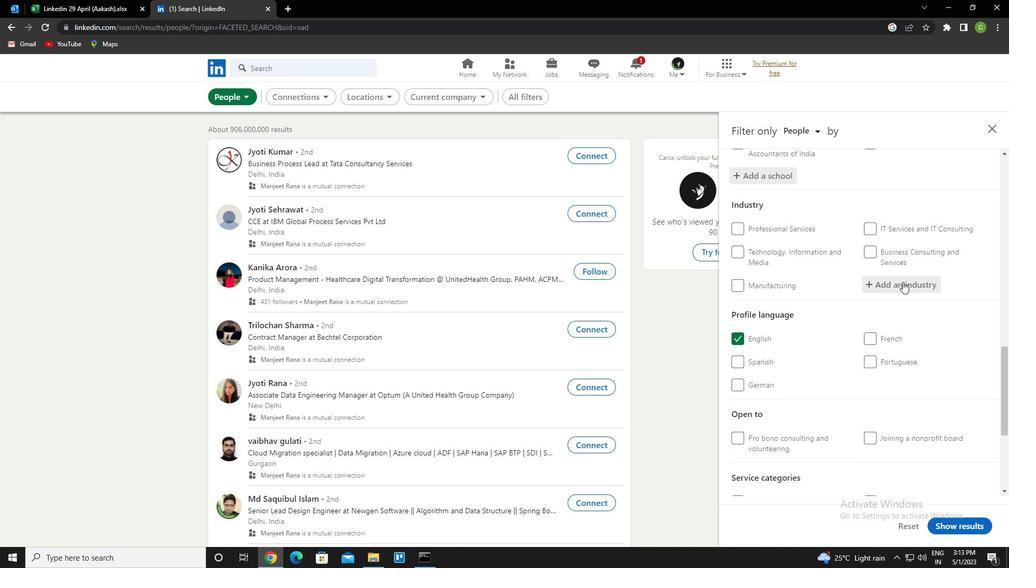 
Action: Mouse moved to (900, 284)
Screenshot: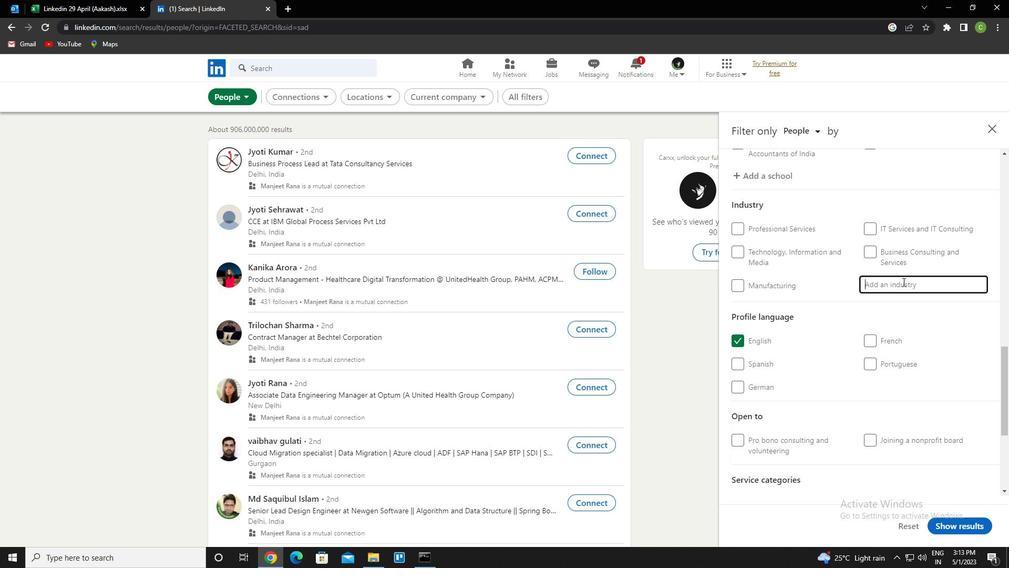 
Action: Key pressed f
Screenshot: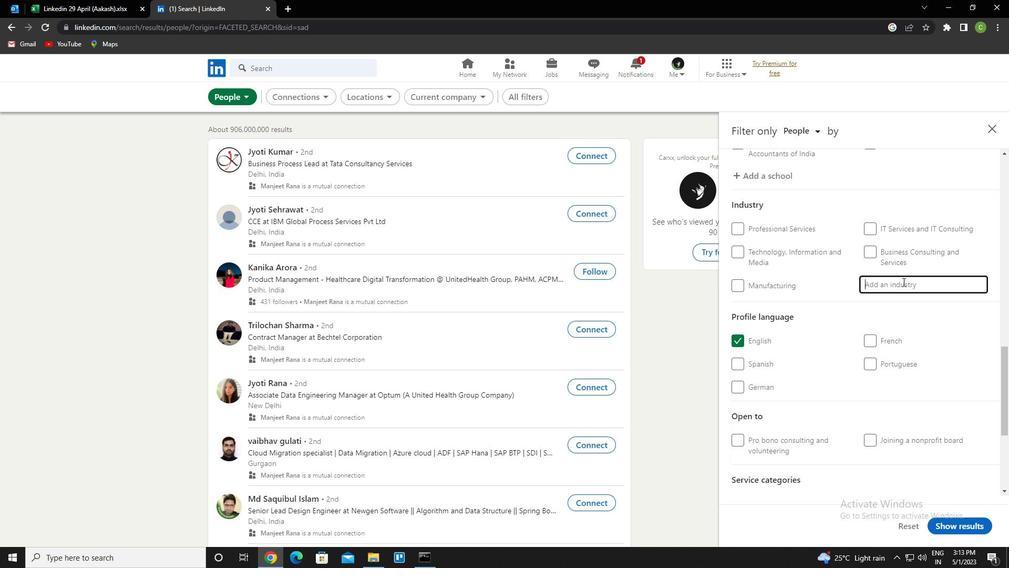 
Action: Mouse moved to (899, 285)
Screenshot: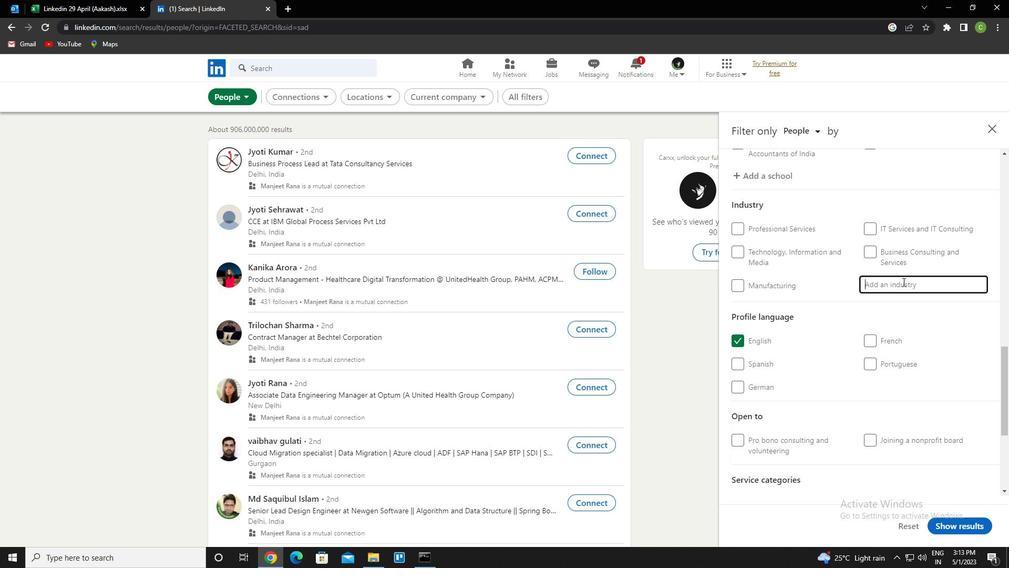 
Action: Key pressed <Key.caps_lock>
Screenshot: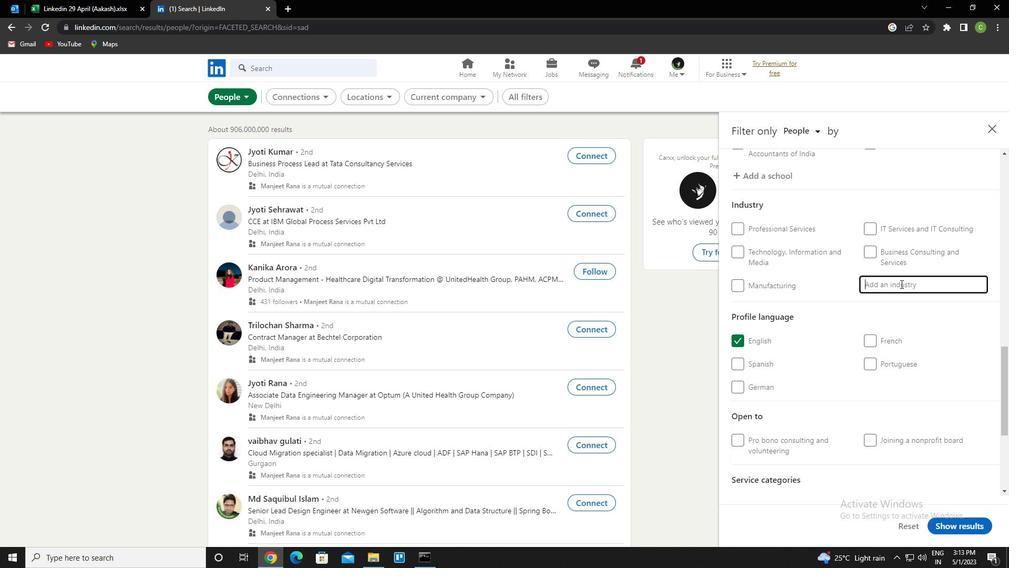 
Action: Mouse moved to (897, 286)
Screenshot: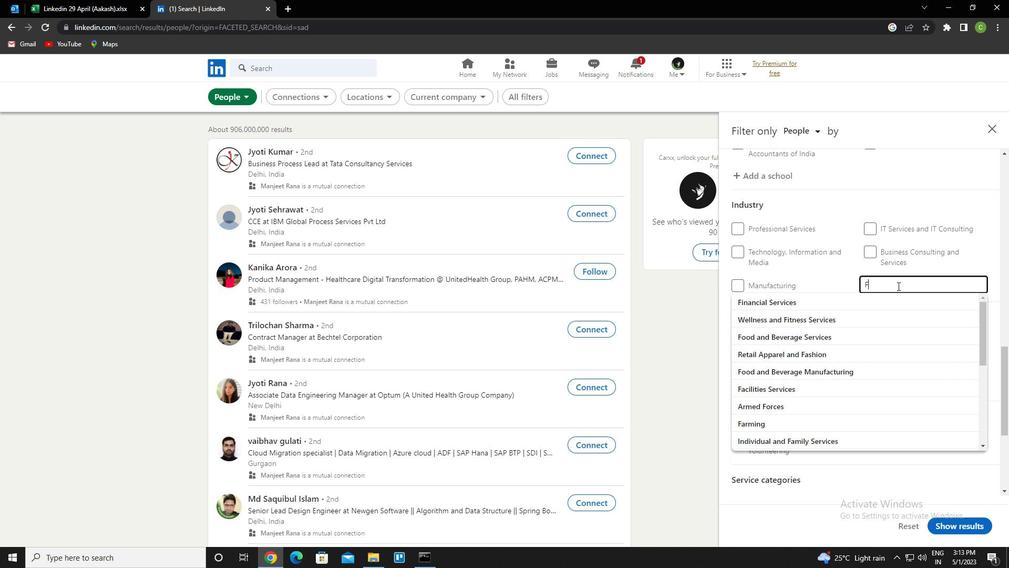 
Action: Key pressed ootwear<Key.space>and<Key.down><Key.enter>
Screenshot: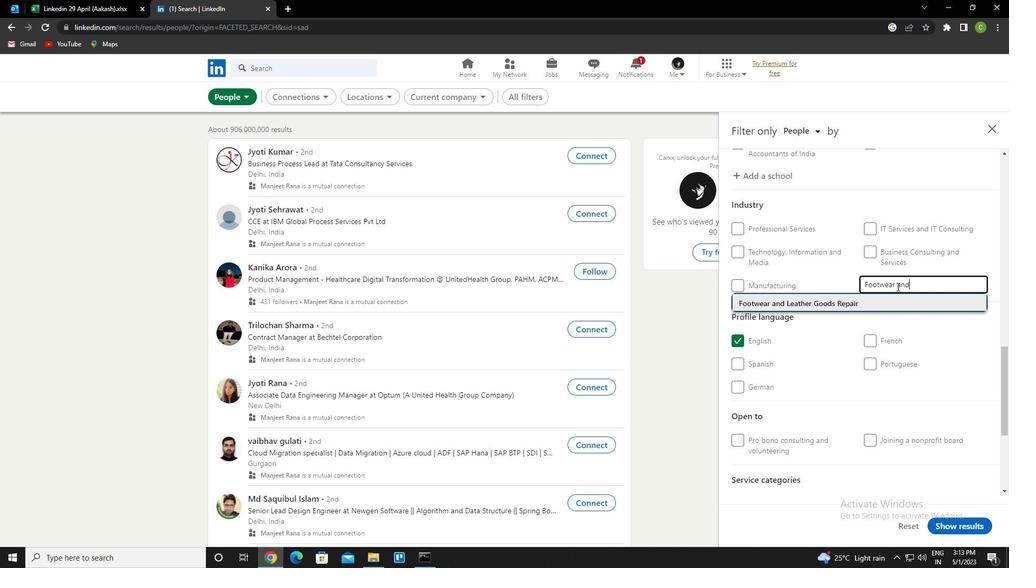 
Action: Mouse moved to (873, 302)
Screenshot: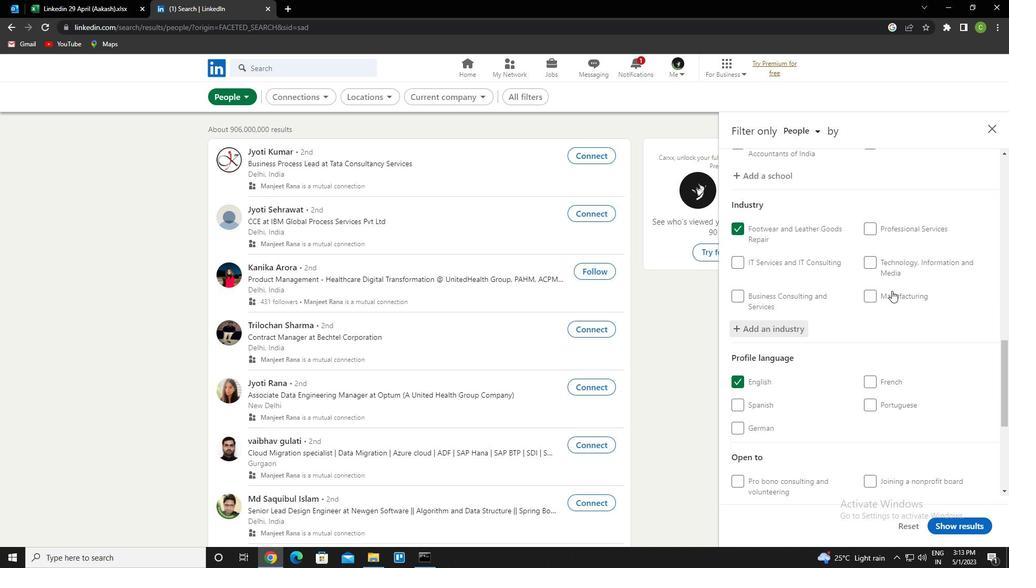 
Action: Mouse scrolled (873, 302) with delta (0, 0)
Screenshot: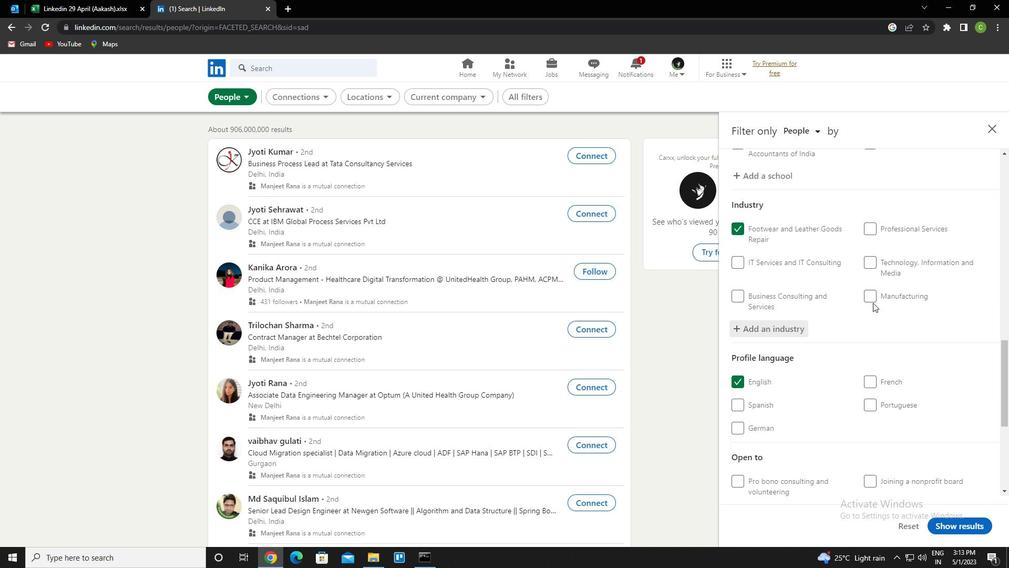 
Action: Mouse scrolled (873, 302) with delta (0, 0)
Screenshot: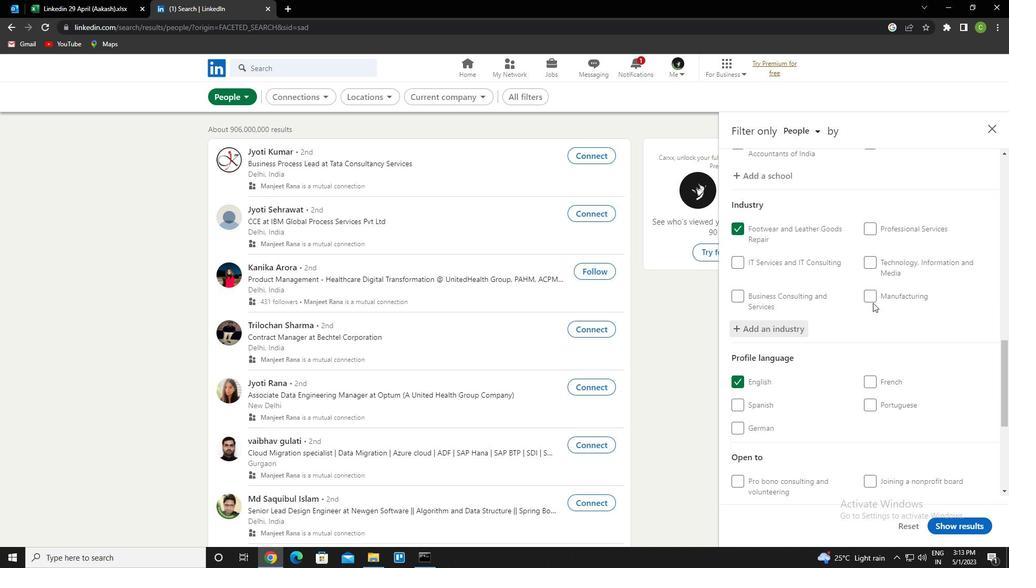 
Action: Mouse moved to (871, 304)
Screenshot: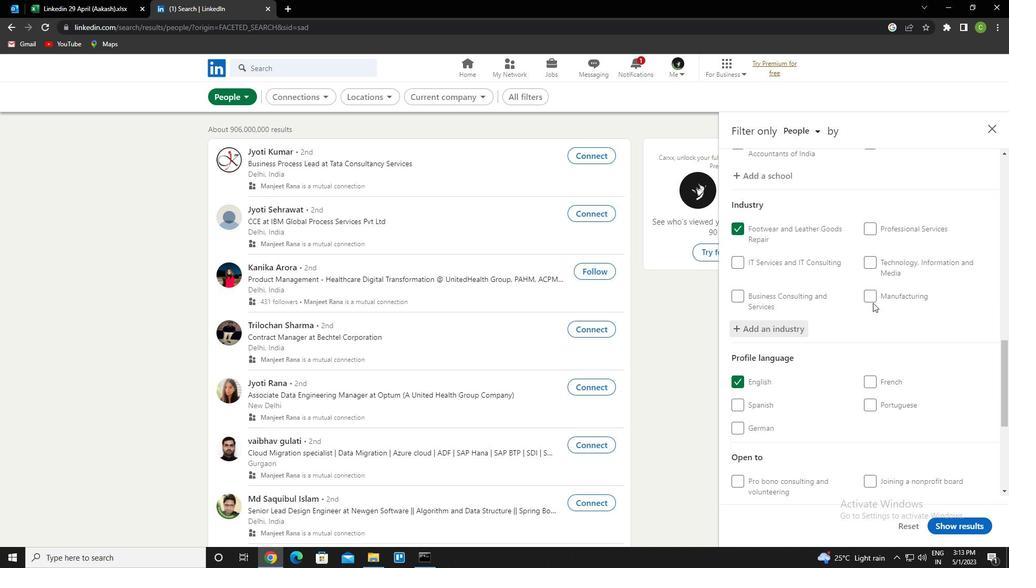 
Action: Mouse scrolled (871, 304) with delta (0, 0)
Screenshot: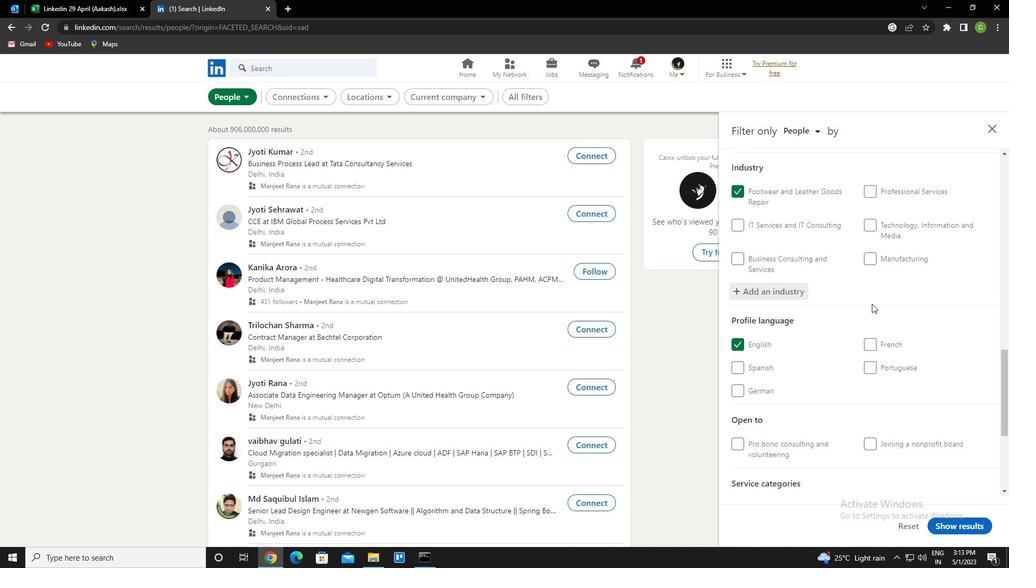 
Action: Mouse scrolled (871, 304) with delta (0, 0)
Screenshot: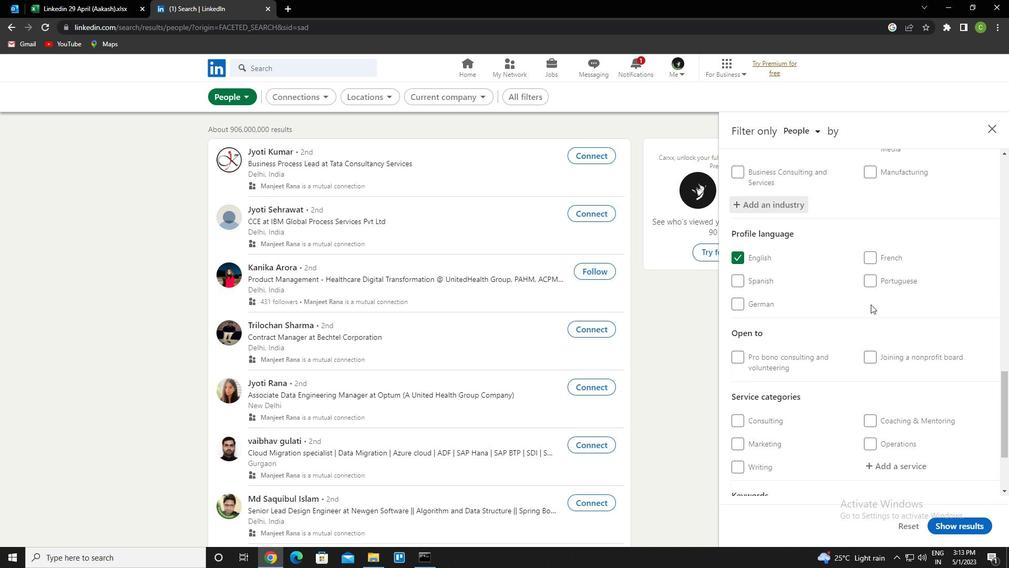 
Action: Mouse scrolled (871, 304) with delta (0, 0)
Screenshot: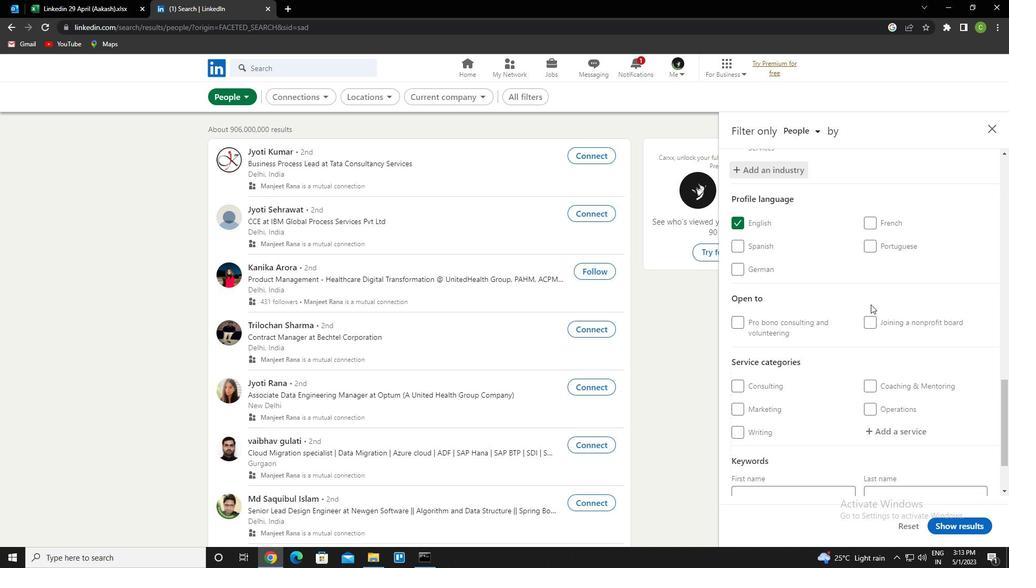 
Action: Mouse moved to (871, 305)
Screenshot: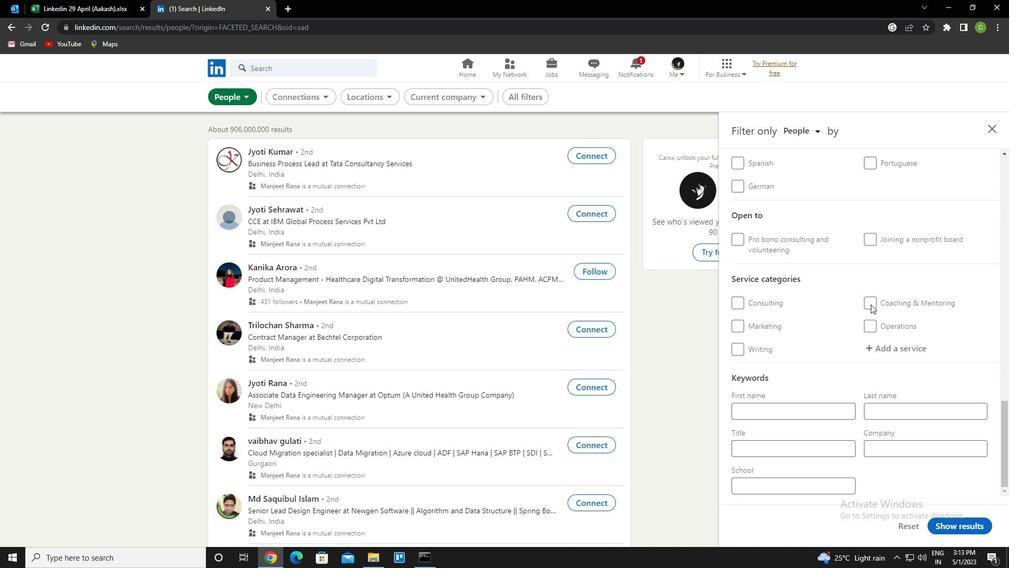 
Action: Mouse scrolled (871, 304) with delta (0, 0)
Screenshot: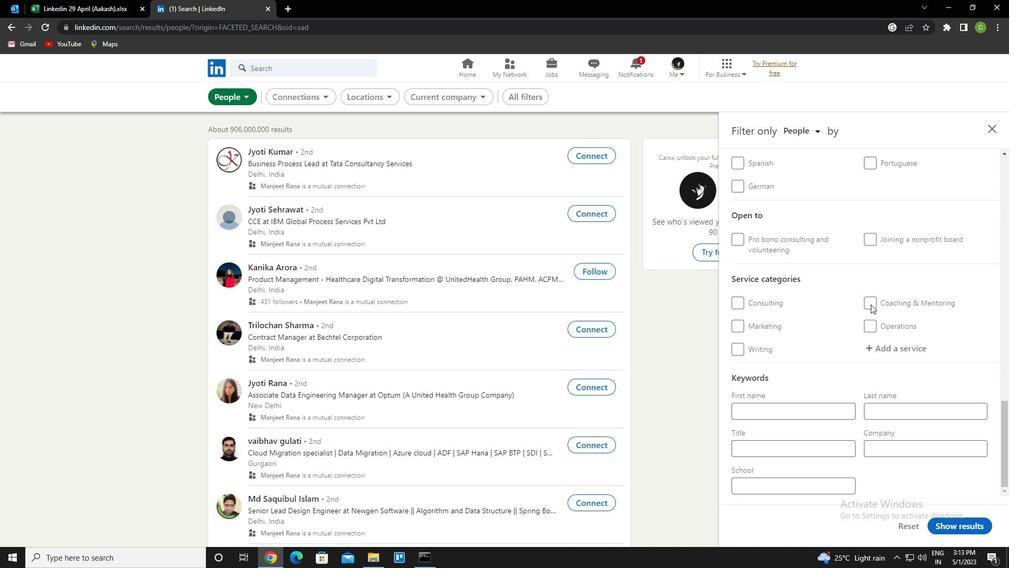 
Action: Mouse moved to (869, 306)
Screenshot: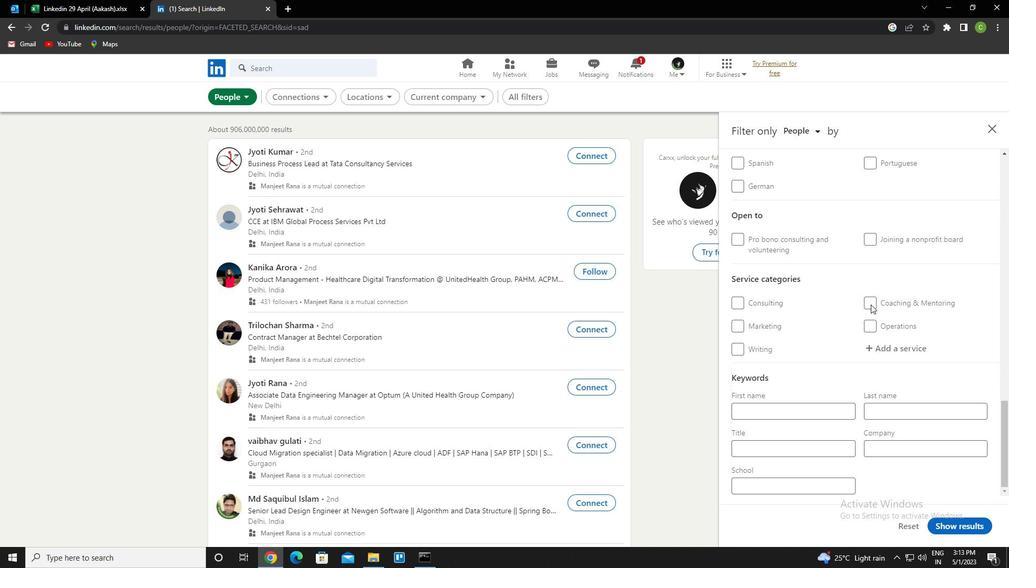
Action: Mouse scrolled (869, 306) with delta (0, 0)
Screenshot: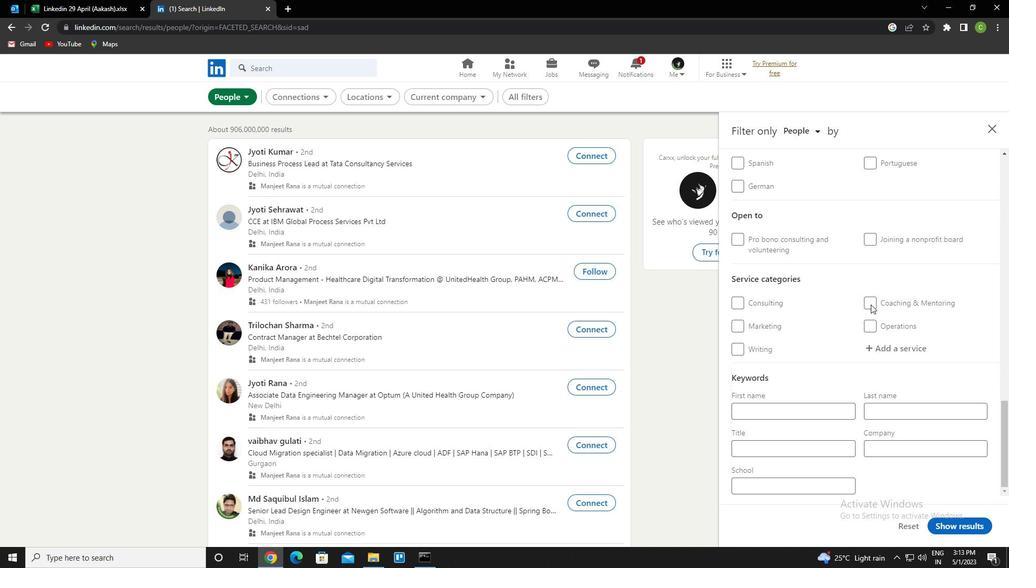 
Action: Mouse moved to (867, 310)
Screenshot: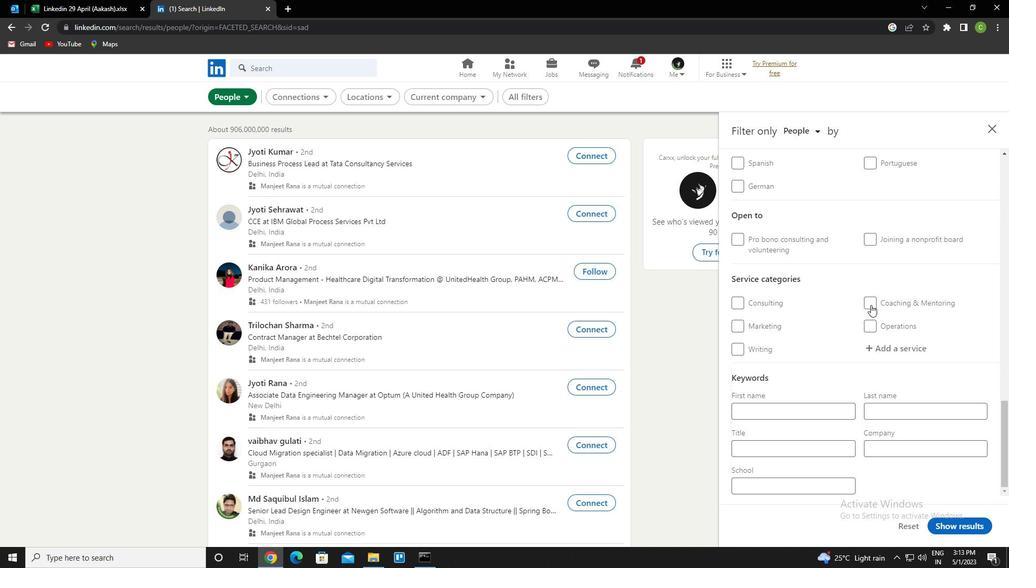 
Action: Mouse scrolled (867, 309) with delta (0, 0)
Screenshot: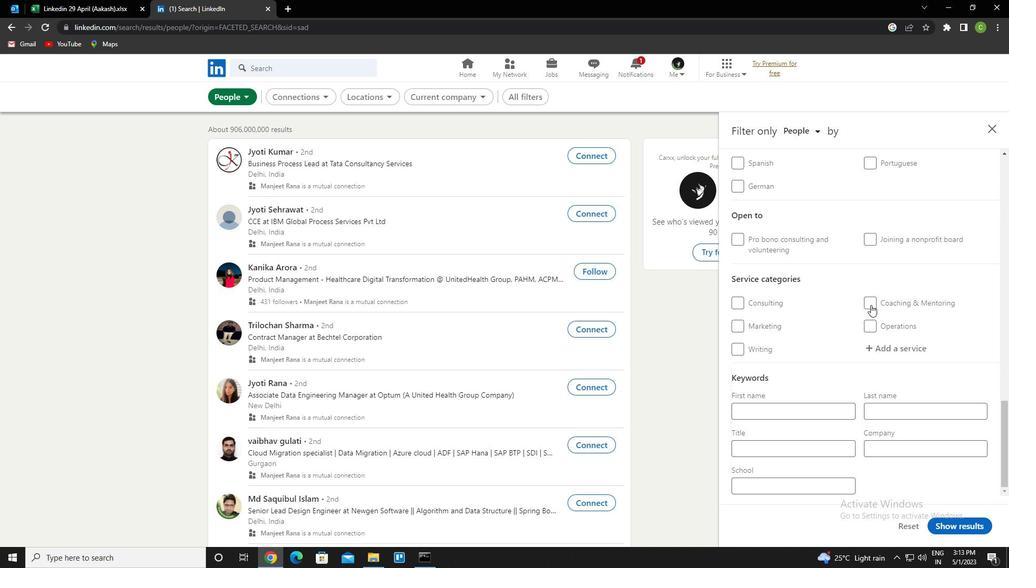 
Action: Mouse moved to (888, 355)
Screenshot: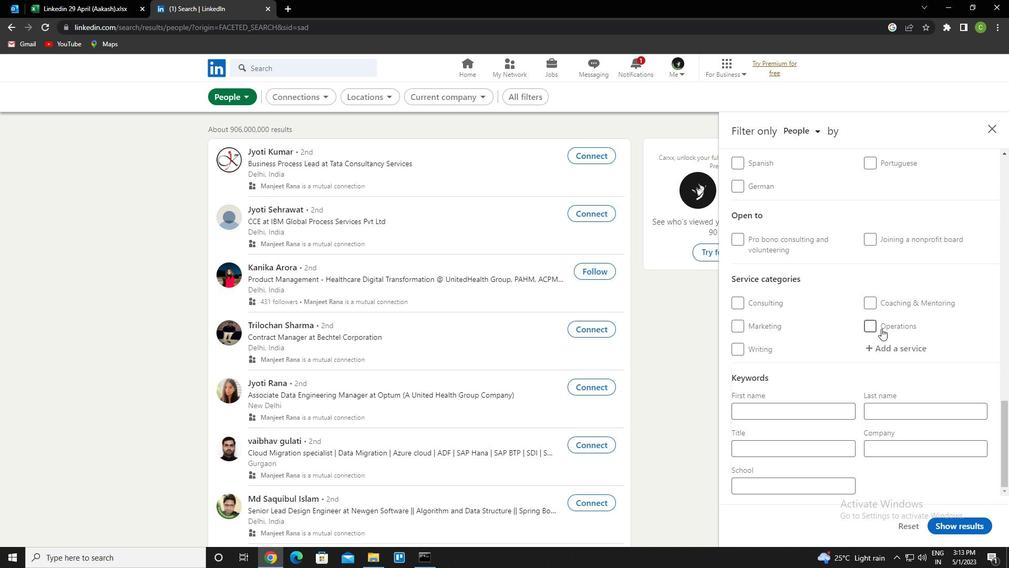 
Action: Mouse pressed left at (888, 355)
Screenshot: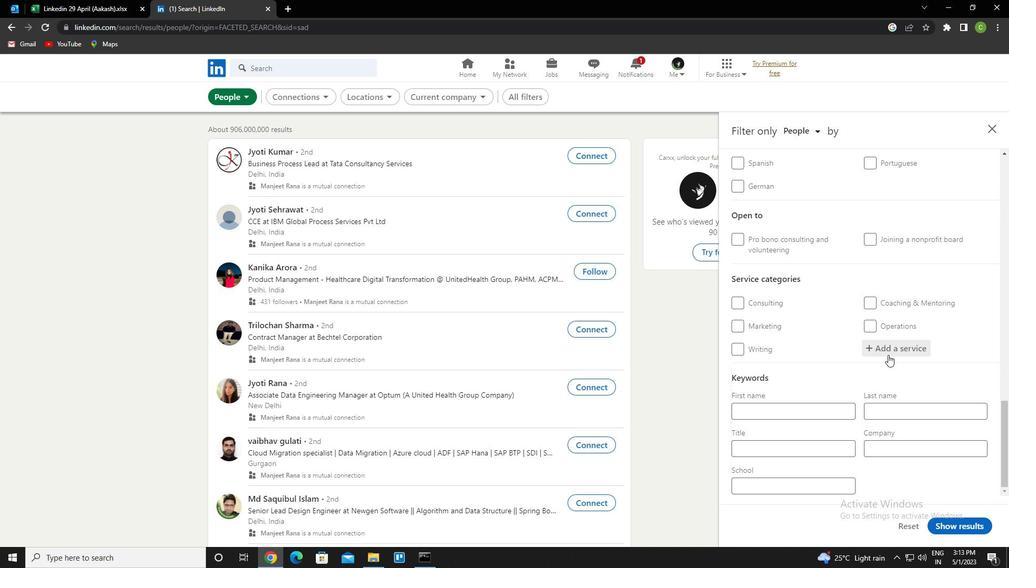 
Action: Key pressed <Key.caps_lock>a<Key.caps_lock>uto<Key.space><Key.caps_lock>i<Key.caps_lock>n<Key.down><Key.enter>
Screenshot: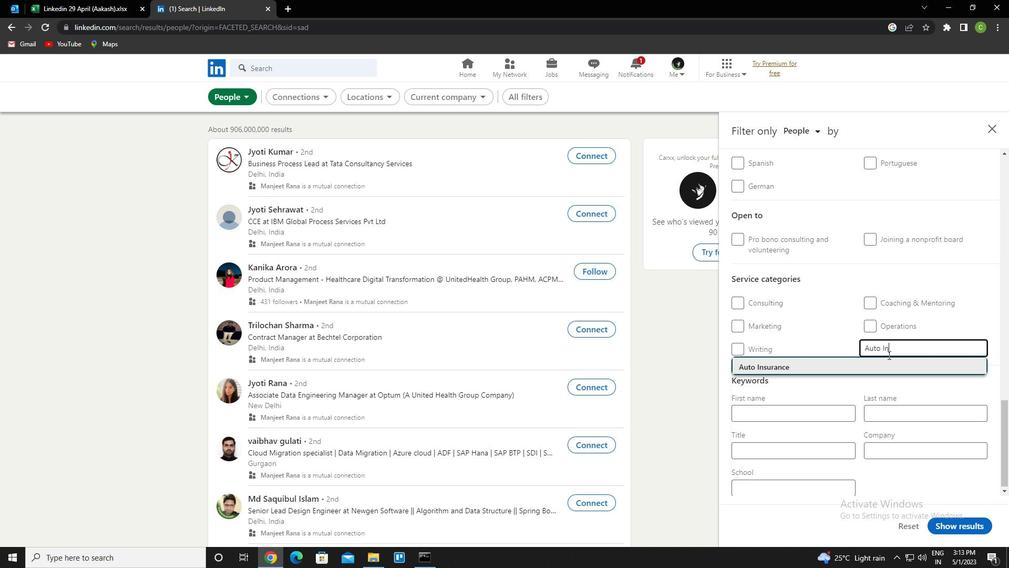 
Action: Mouse scrolled (888, 354) with delta (0, 0)
Screenshot: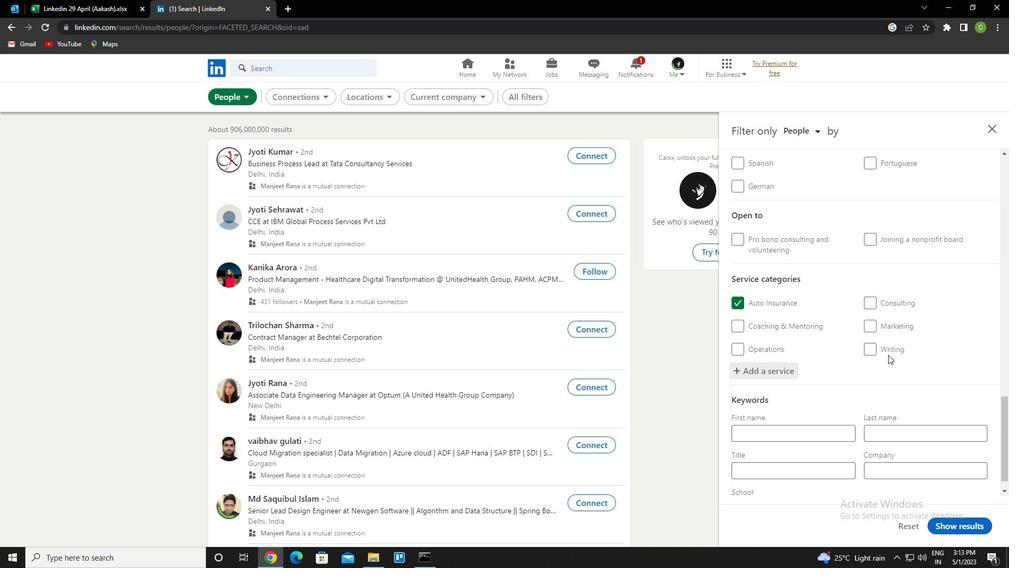 
Action: Mouse scrolled (888, 354) with delta (0, 0)
Screenshot: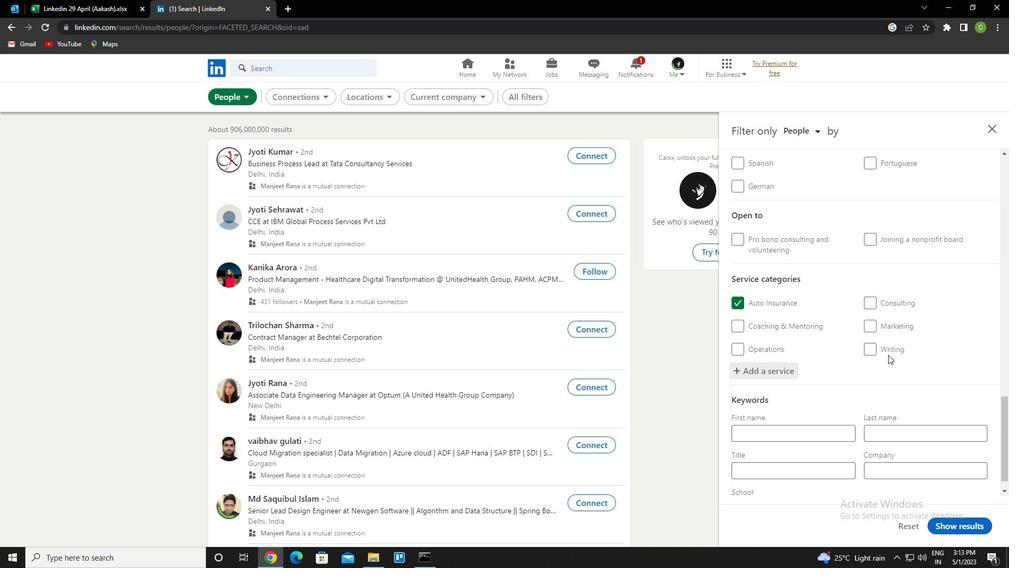 
Action: Mouse scrolled (888, 354) with delta (0, 0)
Screenshot: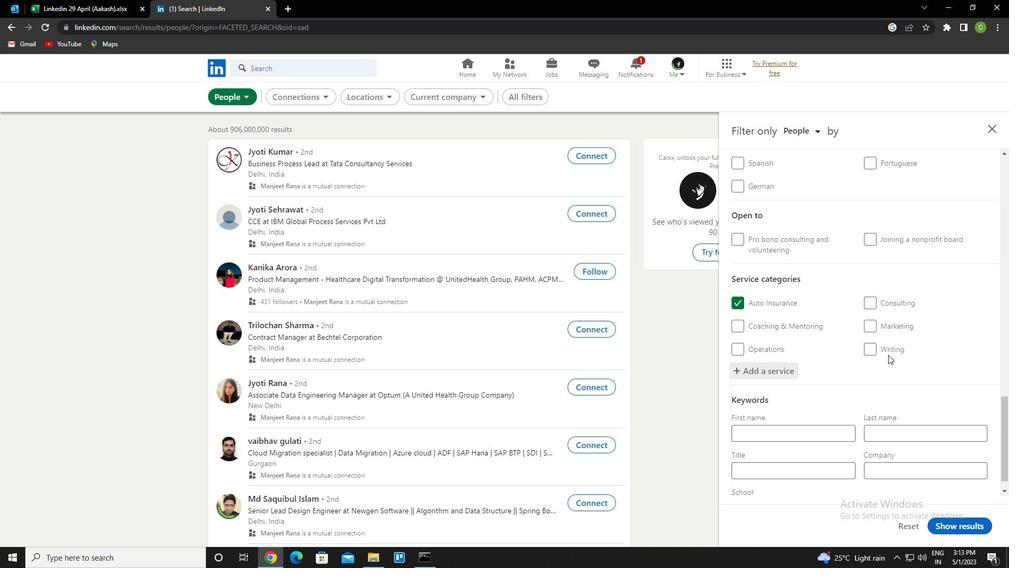 
Action: Mouse scrolled (888, 354) with delta (0, 0)
Screenshot: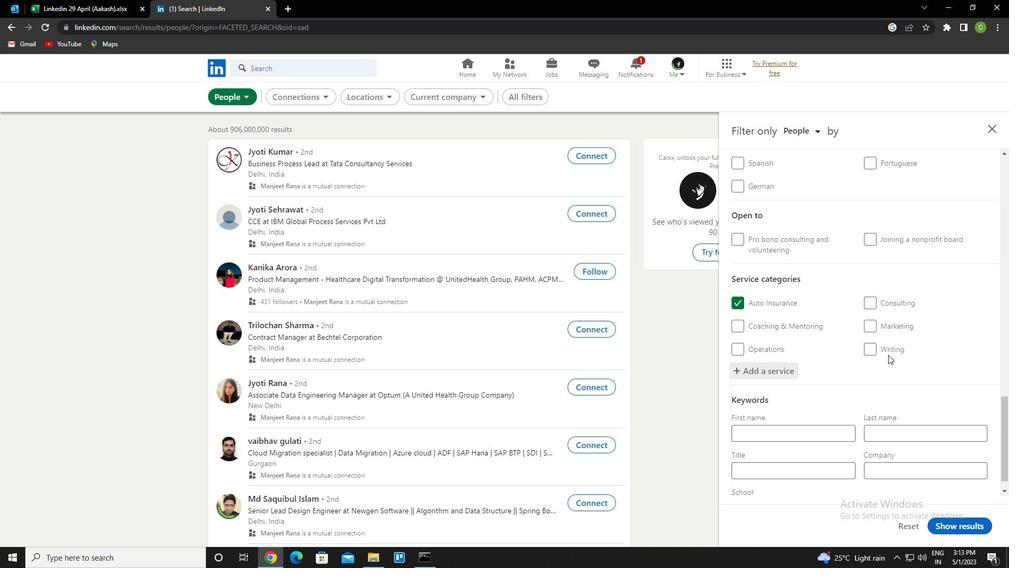 
Action: Mouse scrolled (888, 354) with delta (0, 0)
Screenshot: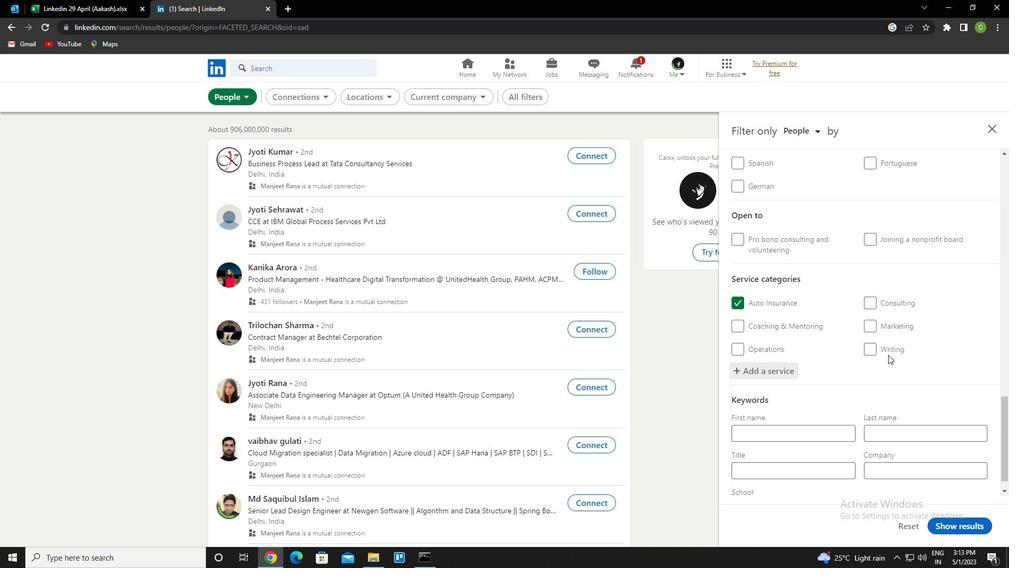 
Action: Mouse scrolled (888, 354) with delta (0, 0)
Screenshot: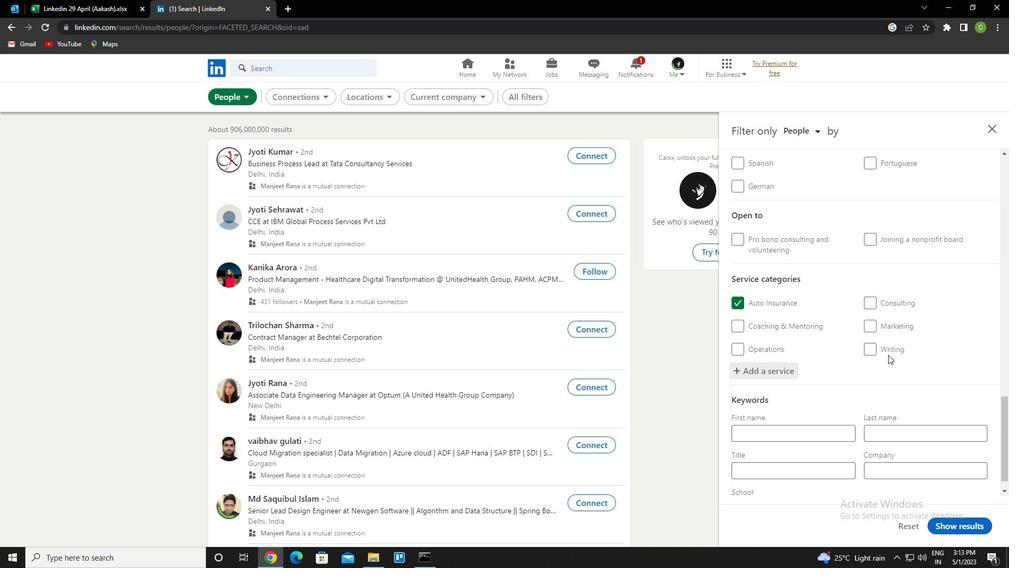 
Action: Mouse scrolled (888, 354) with delta (0, 0)
Screenshot: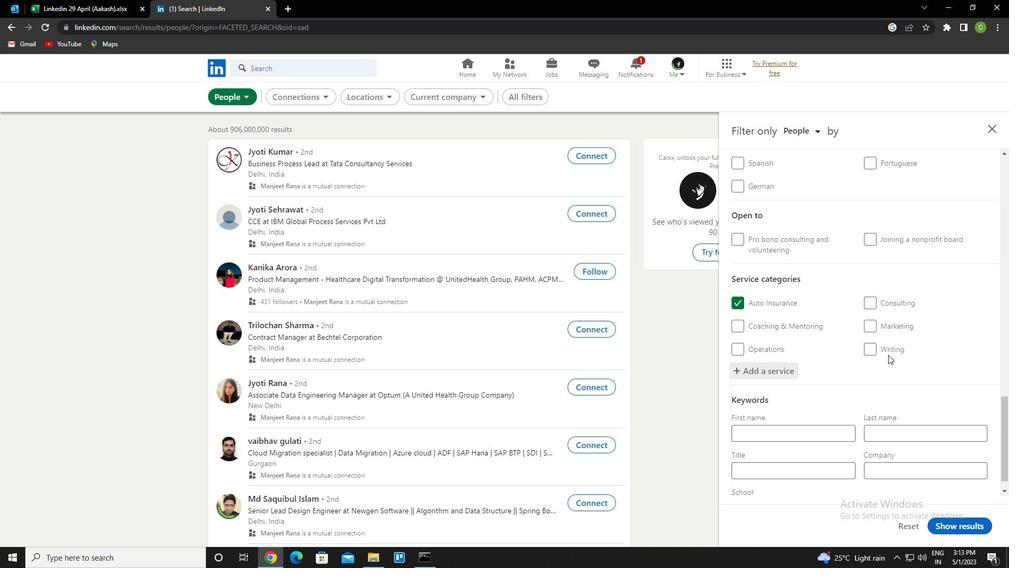
Action: Mouse scrolled (888, 354) with delta (0, 0)
Screenshot: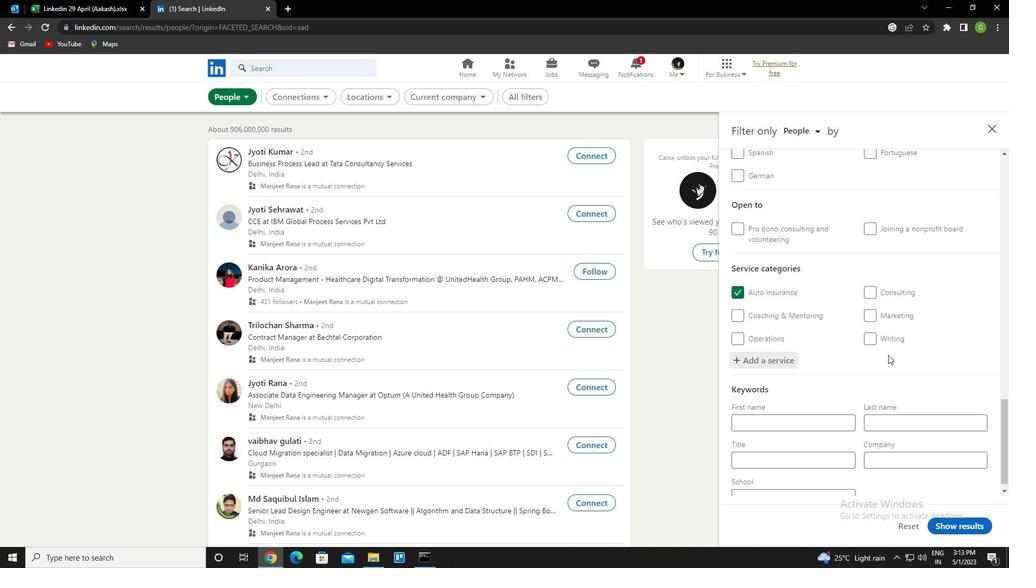 
Action: Mouse moved to (815, 441)
Screenshot: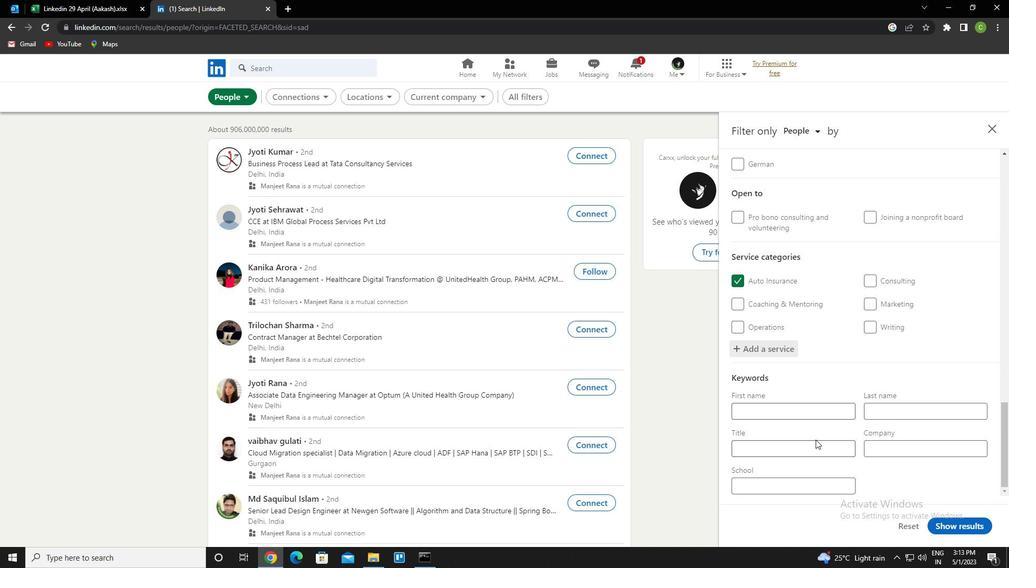 
Action: Mouse pressed left at (815, 441)
Screenshot: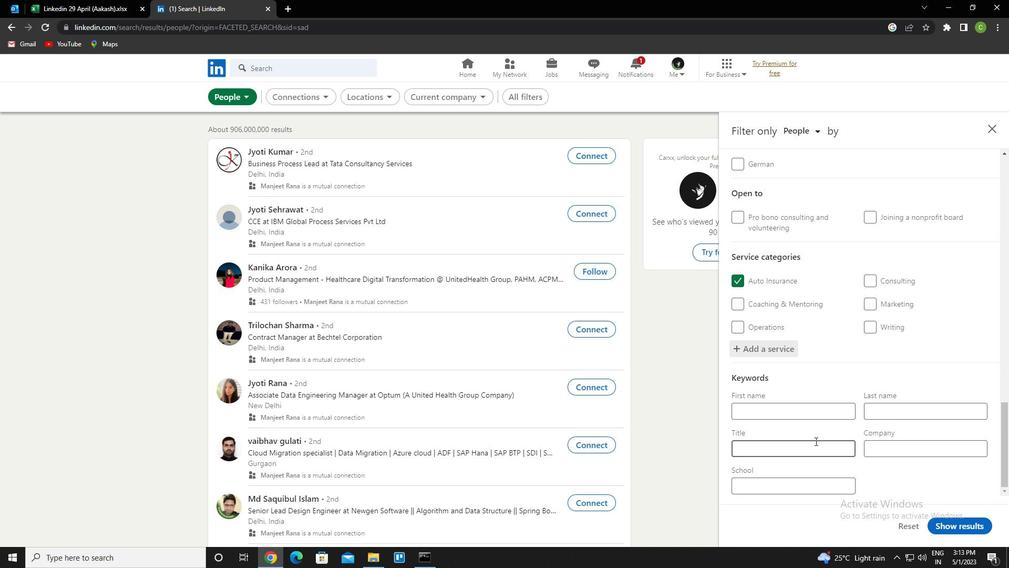 
Action: Key pressed <Key.caps_lock>
Screenshot: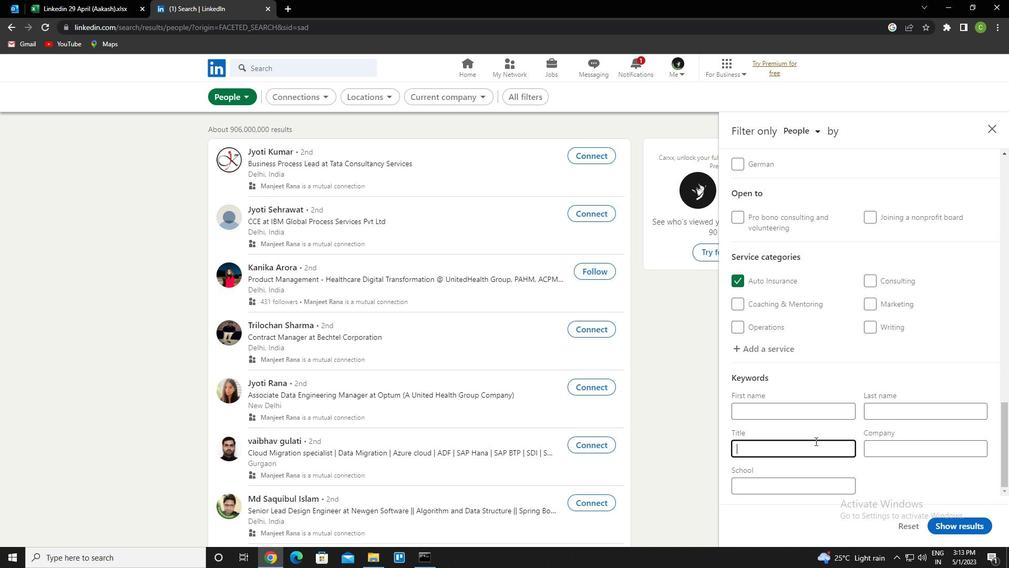 
Action: Mouse moved to (815, 441)
Screenshot: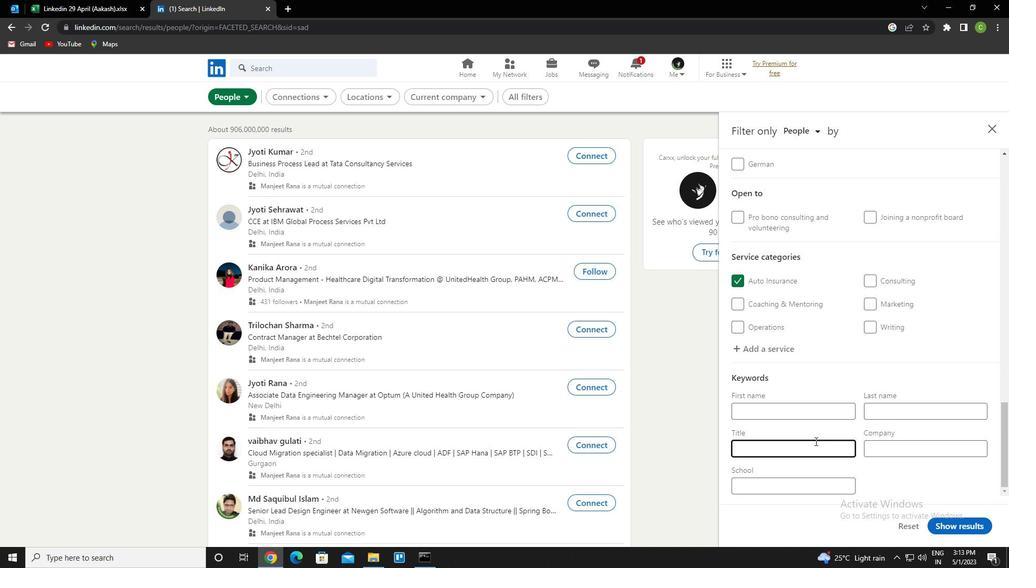 
Action: Key pressed s<Key.caps_lock>peechwriter
Screenshot: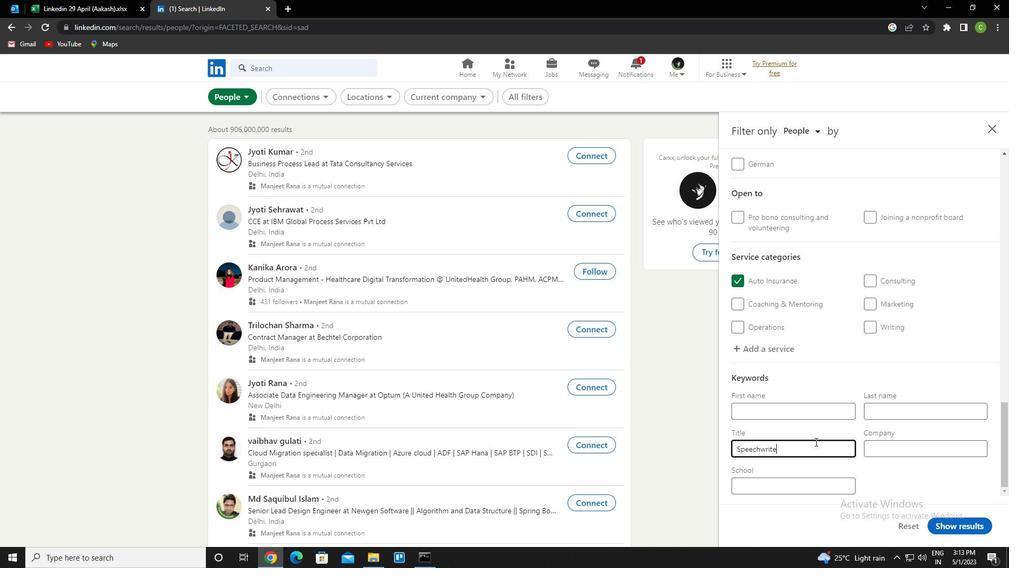 
Action: Mouse moved to (947, 522)
Screenshot: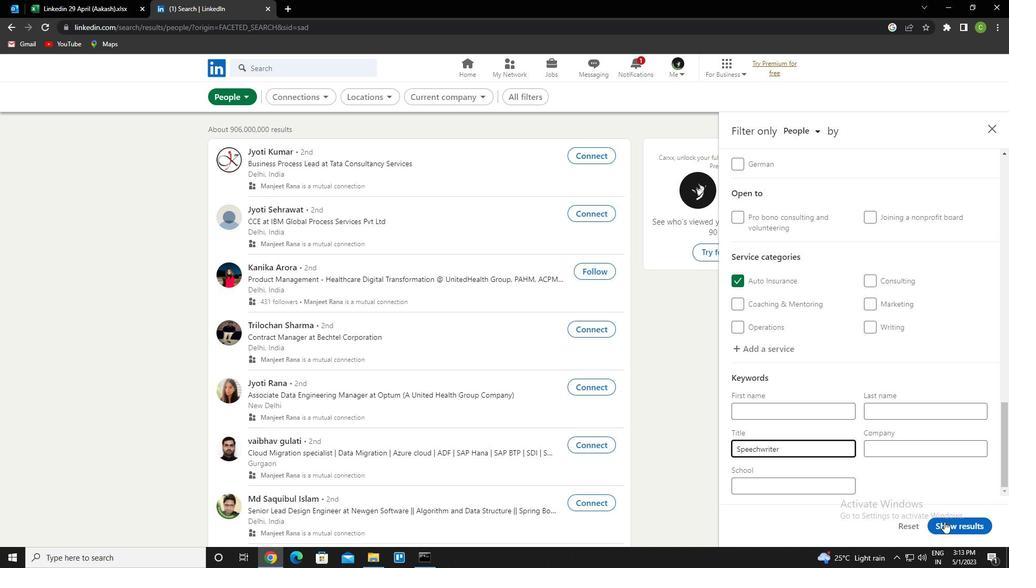 
Action: Mouse pressed left at (947, 522)
Screenshot: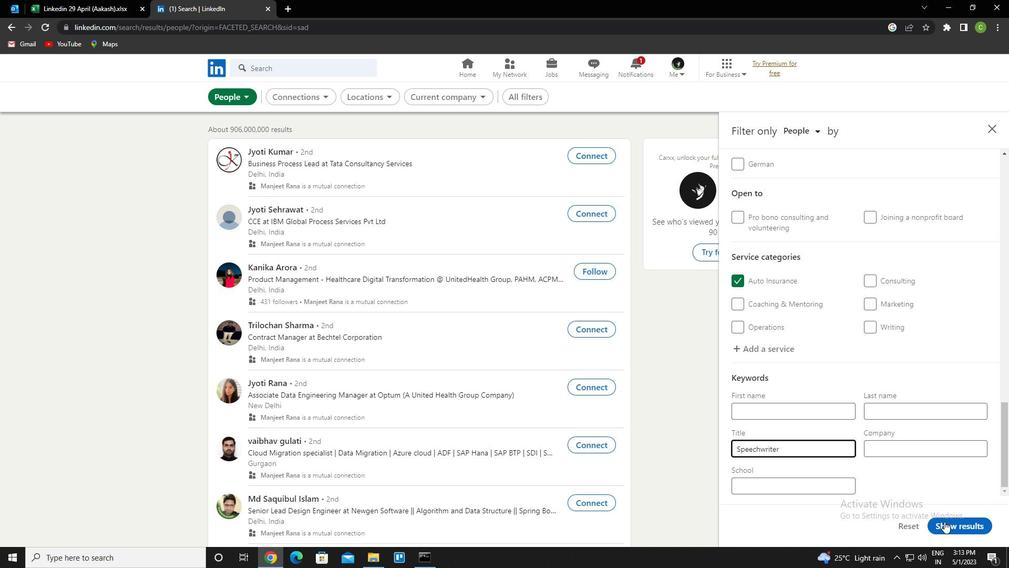
Action: Mouse moved to (529, 422)
Screenshot: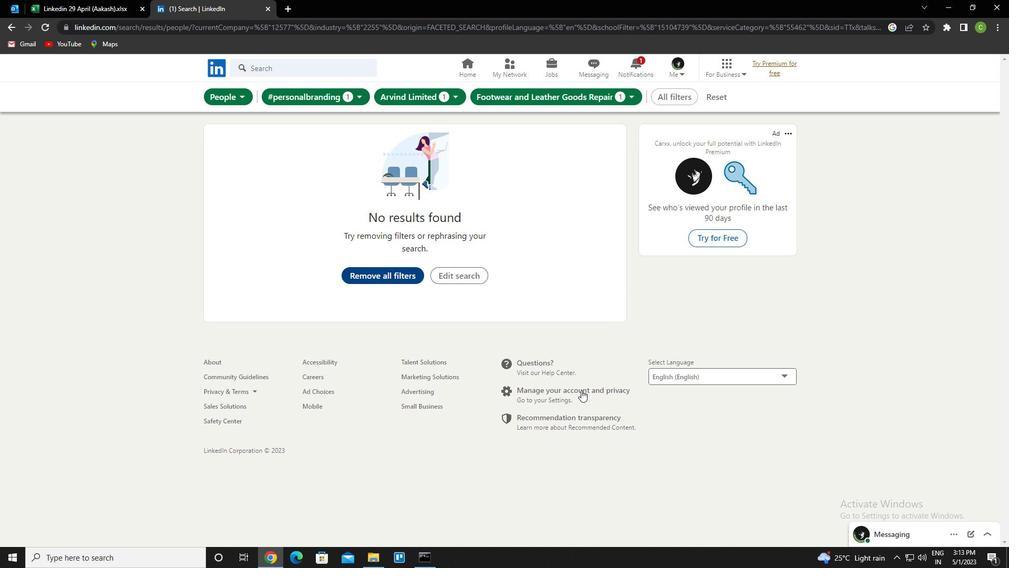
